 Task: Find connections with filter location Charleville-Mézières with filter topic #coronaviruswith filter profile language German with filter current company S&P Global Ratings with filter school University of Madras with filter industry Printing Services with filter service category Market Strategy with filter keywords title Speechwriter
Action: Mouse moved to (526, 63)
Screenshot: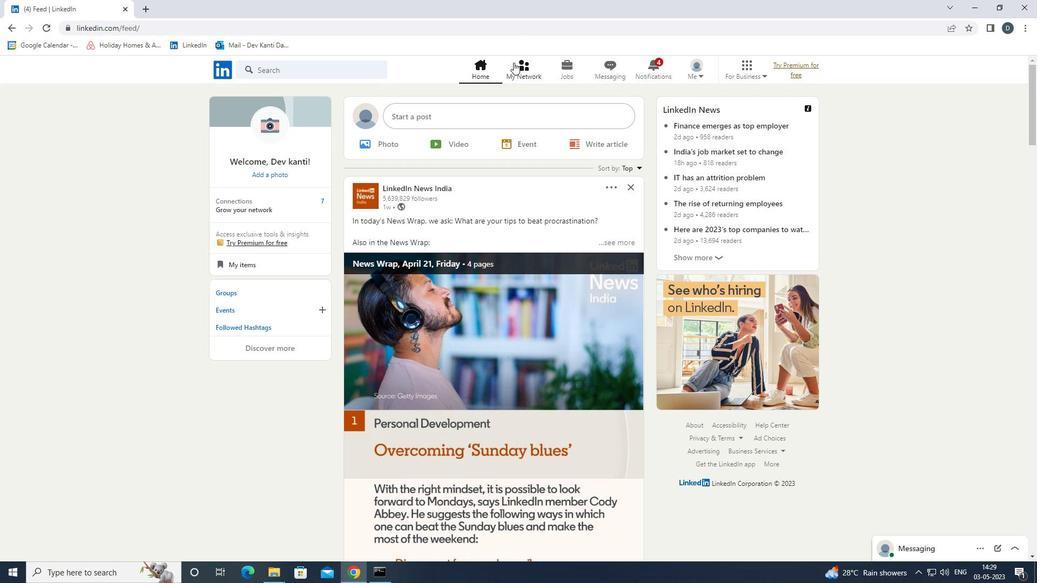 
Action: Mouse pressed left at (526, 63)
Screenshot: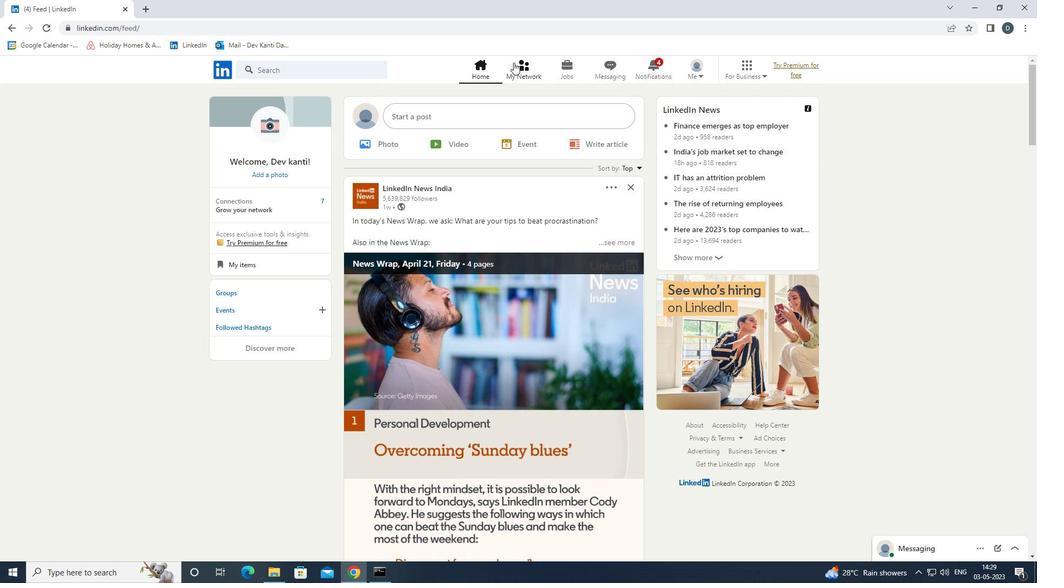 
Action: Mouse moved to (354, 129)
Screenshot: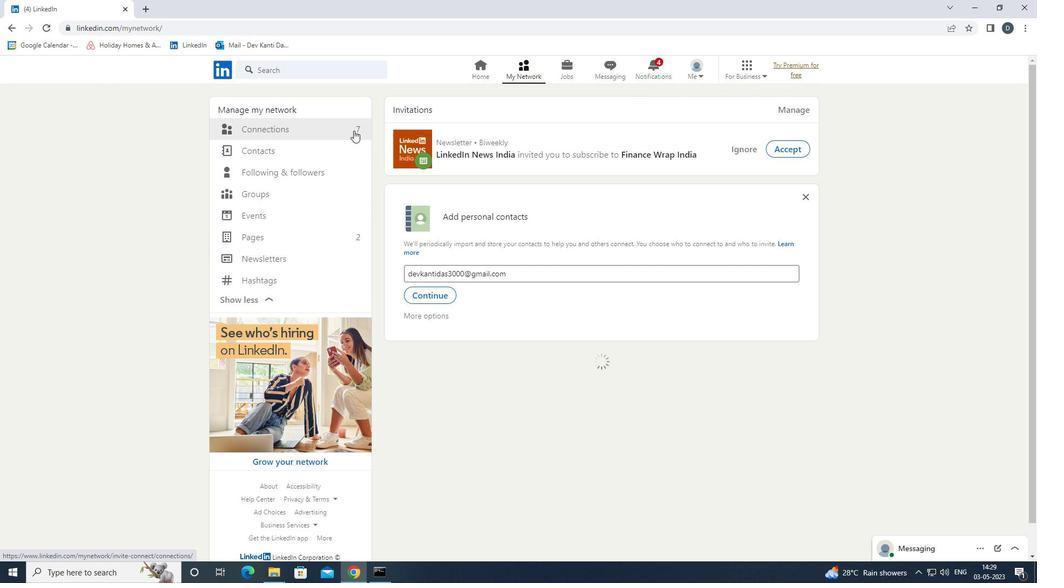 
Action: Mouse pressed left at (354, 129)
Screenshot: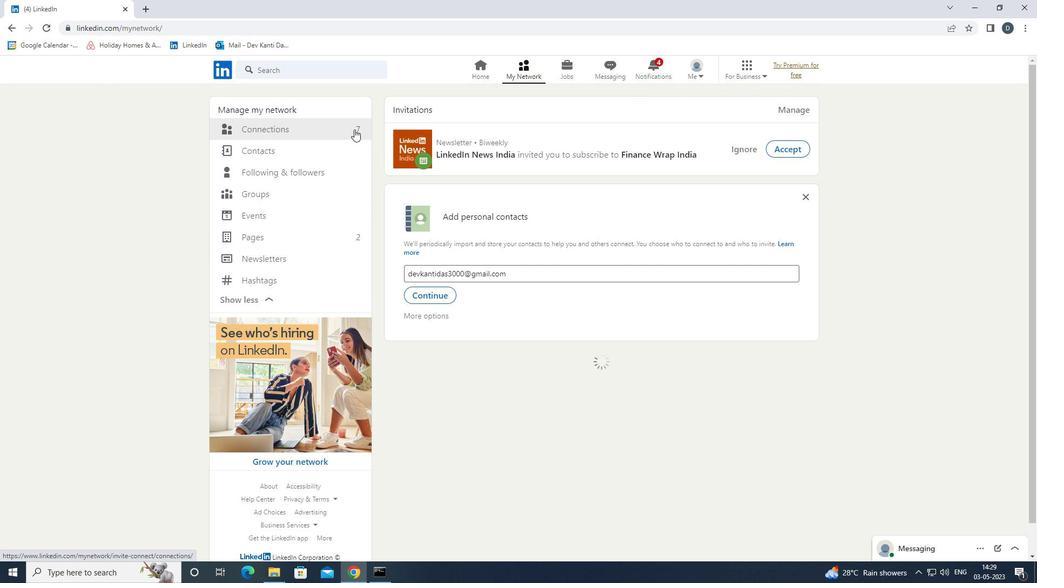 
Action: Mouse moved to (624, 125)
Screenshot: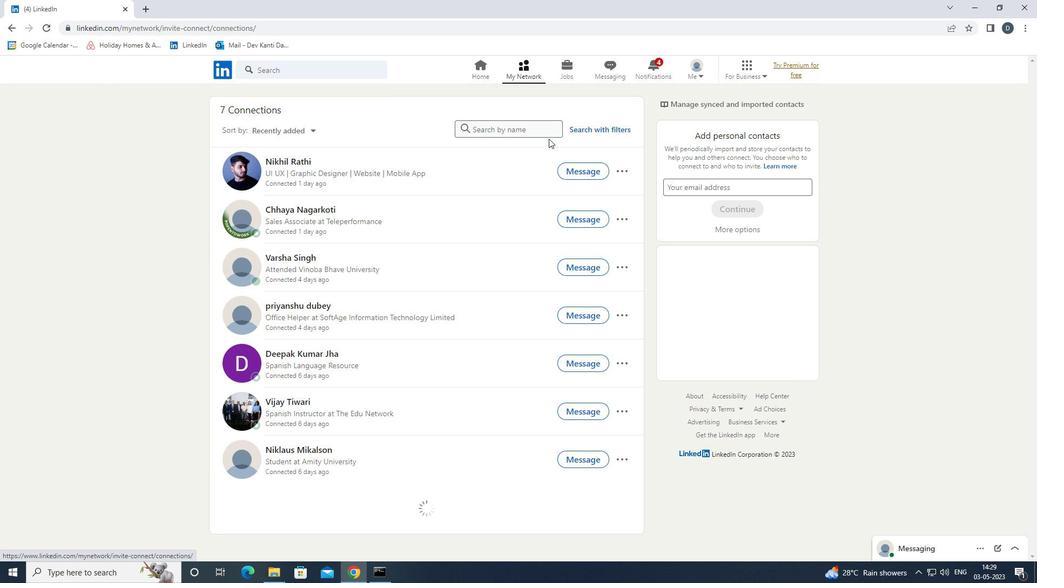 
Action: Mouse pressed left at (624, 125)
Screenshot: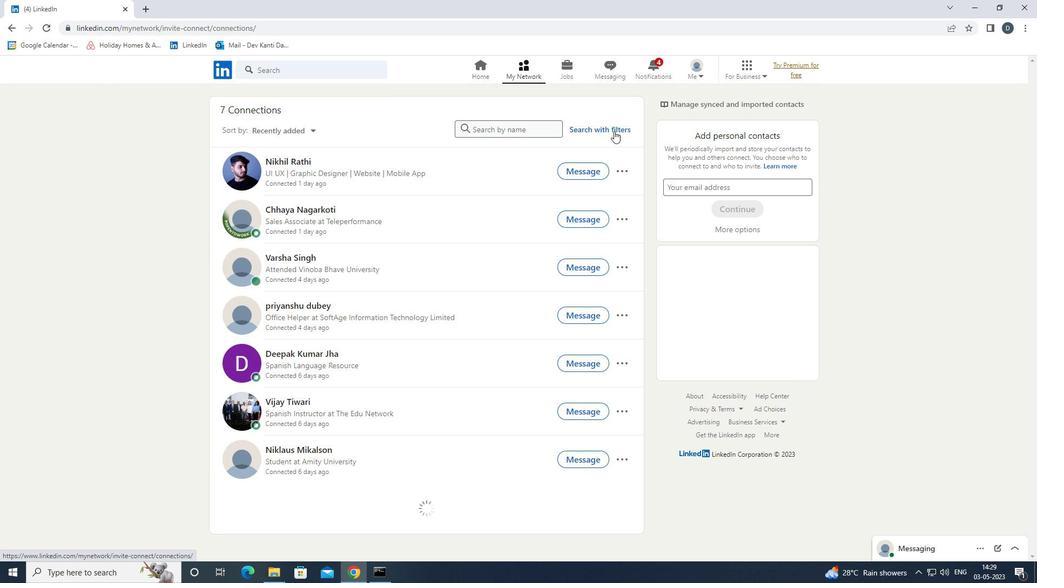 
Action: Mouse moved to (550, 97)
Screenshot: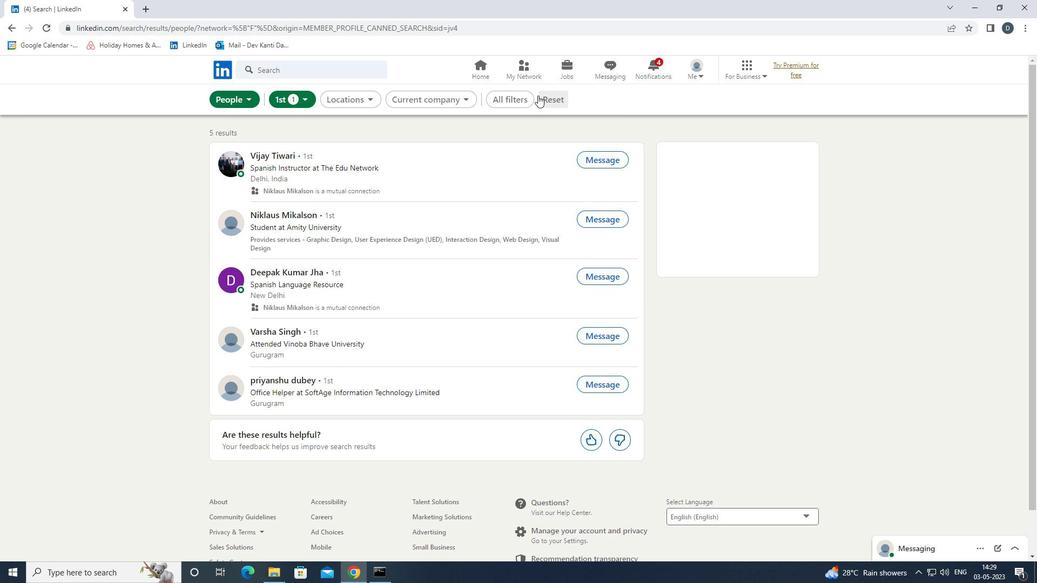 
Action: Mouse pressed left at (550, 97)
Screenshot: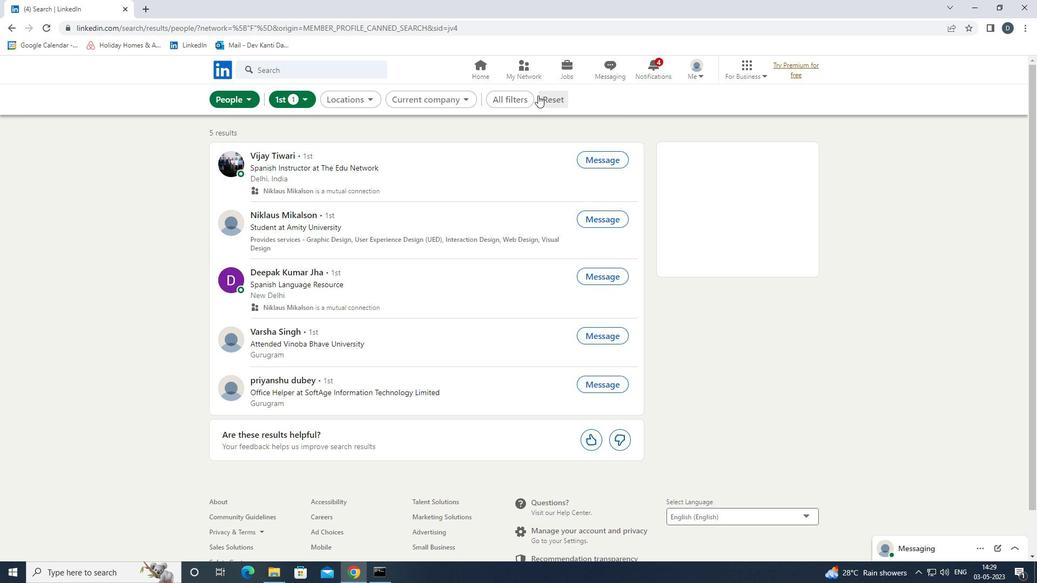 
Action: Mouse moved to (529, 101)
Screenshot: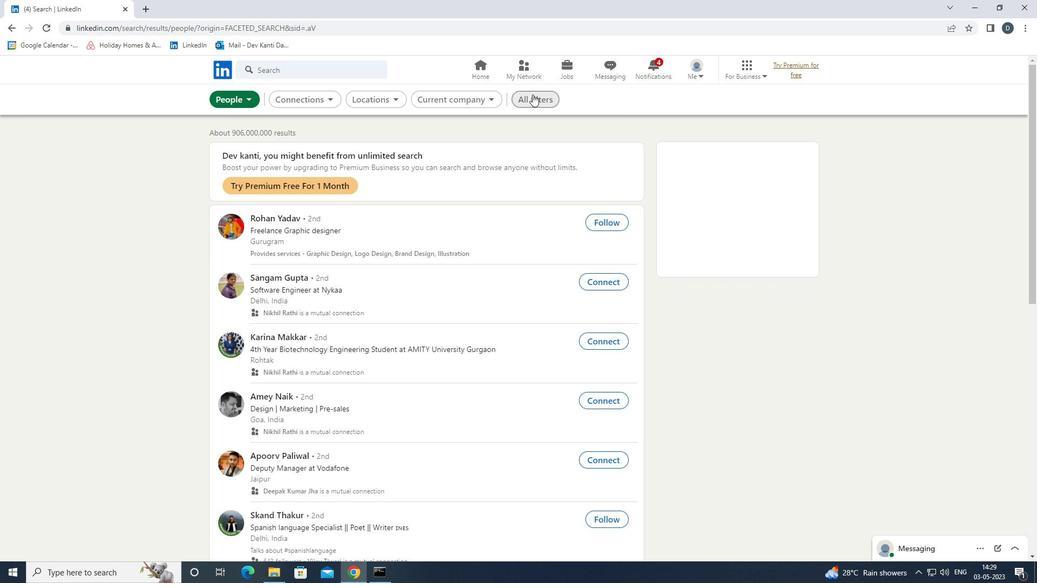 
Action: Mouse pressed left at (529, 101)
Screenshot: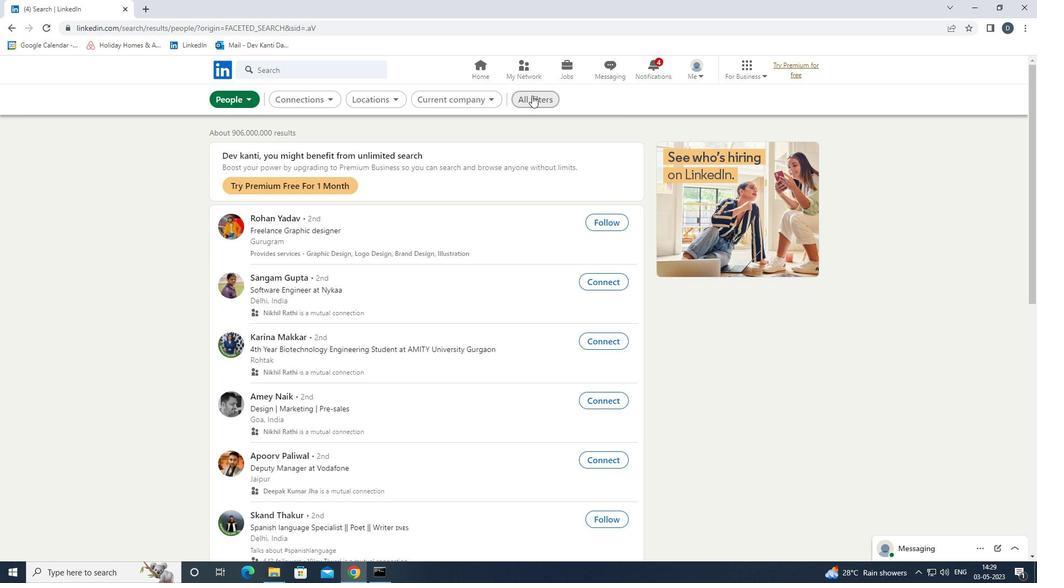 
Action: Mouse moved to (878, 327)
Screenshot: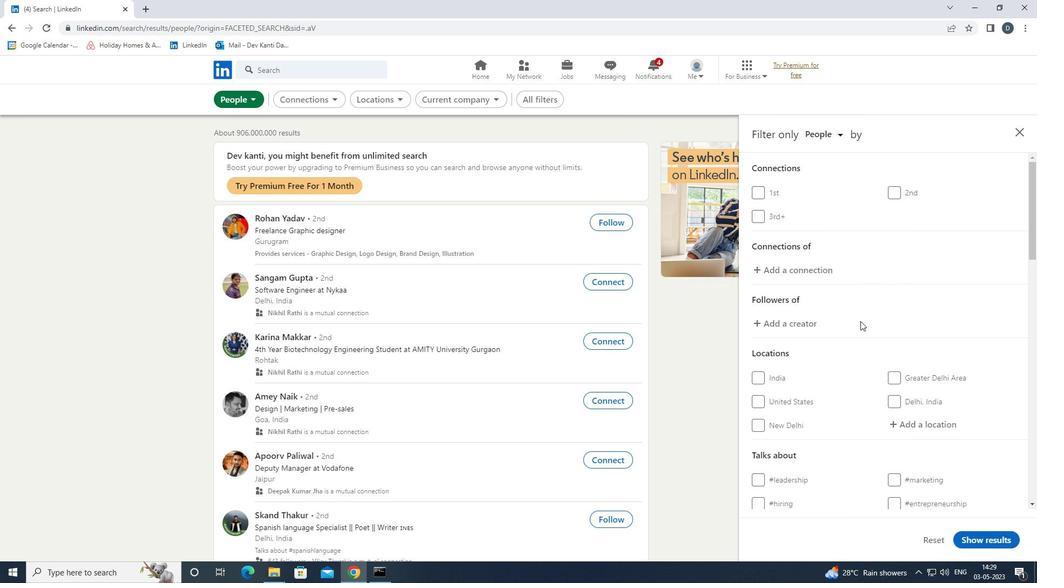 
Action: Mouse scrolled (878, 326) with delta (0, 0)
Screenshot: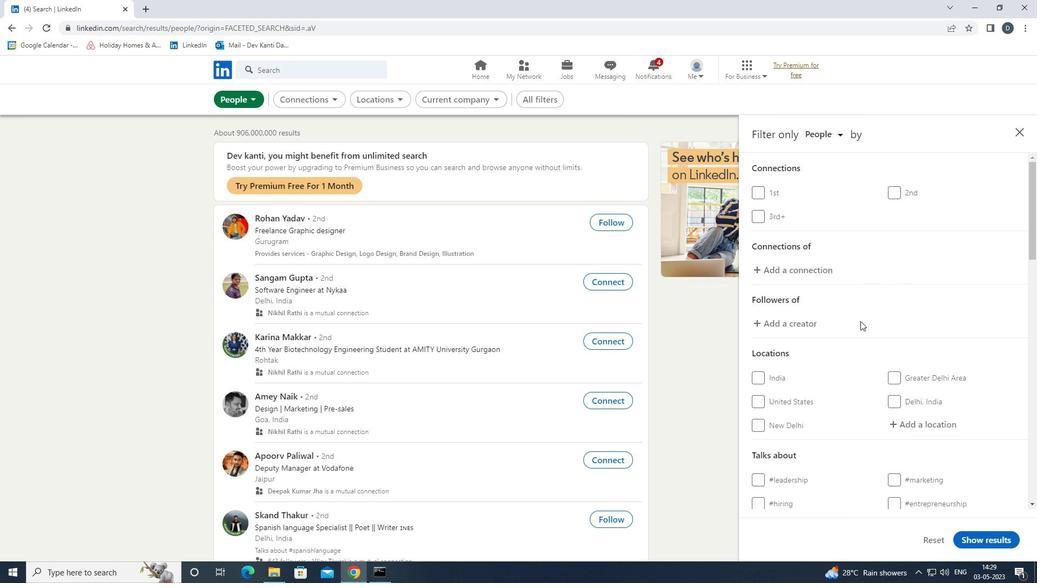 
Action: Mouse scrolled (878, 326) with delta (0, 0)
Screenshot: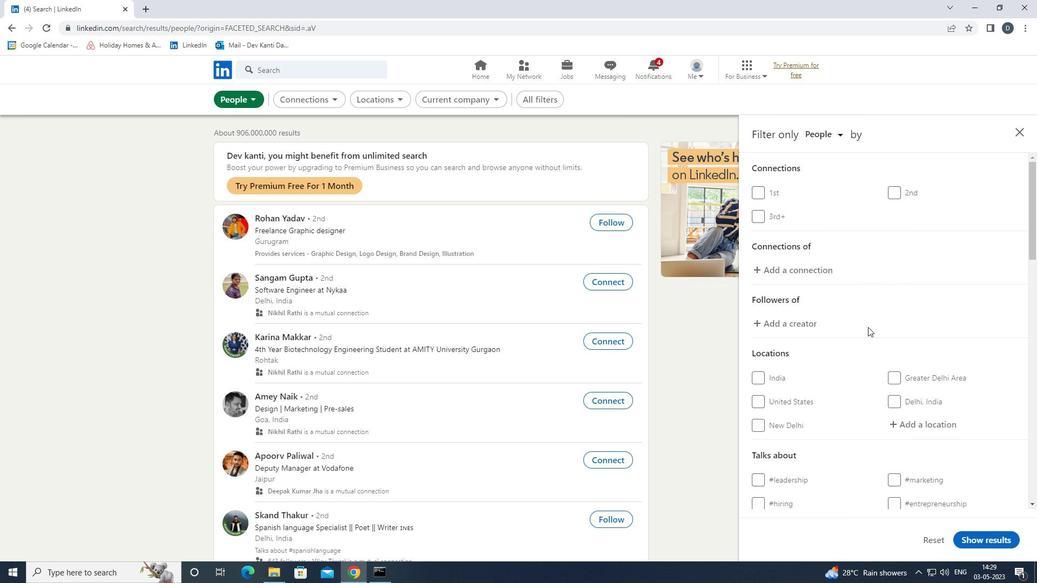 
Action: Mouse moved to (916, 321)
Screenshot: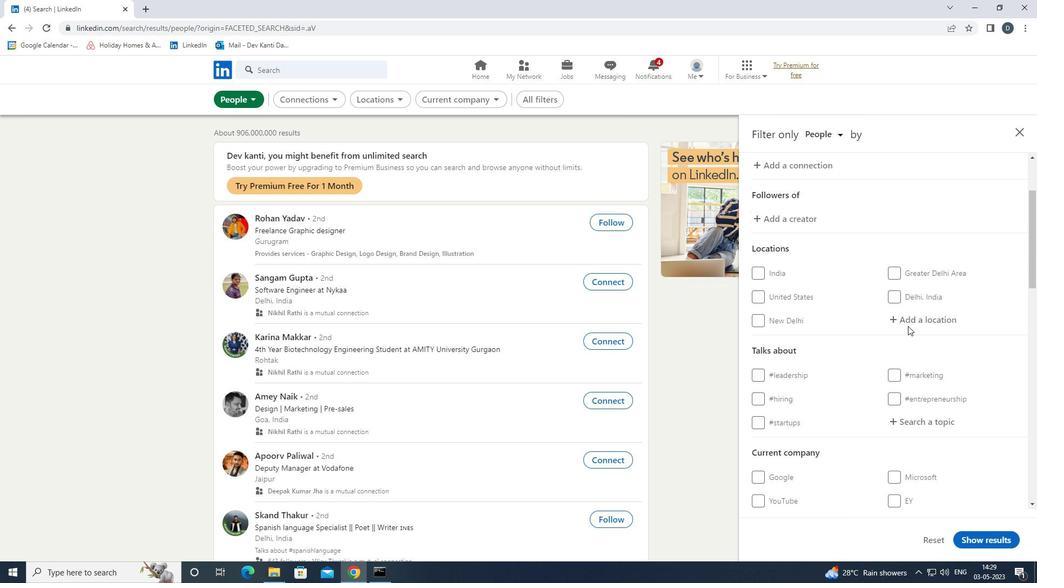 
Action: Mouse pressed left at (916, 321)
Screenshot: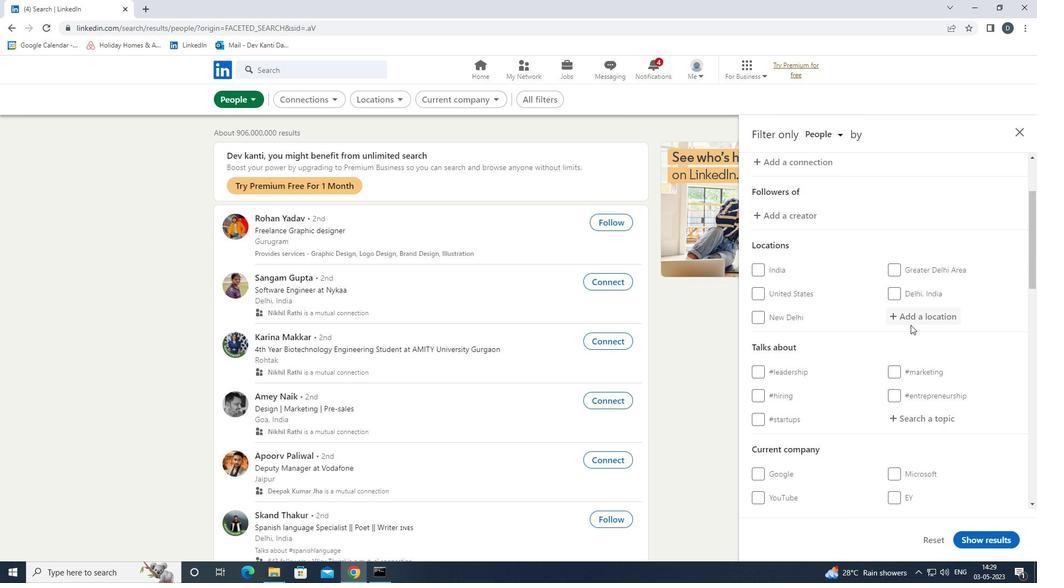 
Action: Key pressed <Key.shift>CHARV<Key.backspace>LEVILLE<Key.down><Key.enter>
Screenshot: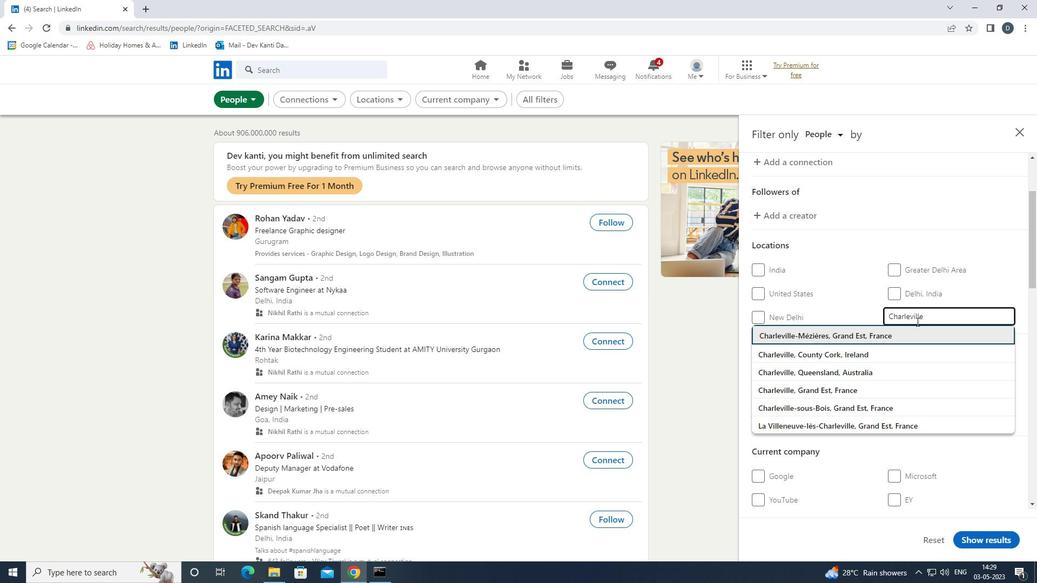 
Action: Mouse moved to (942, 313)
Screenshot: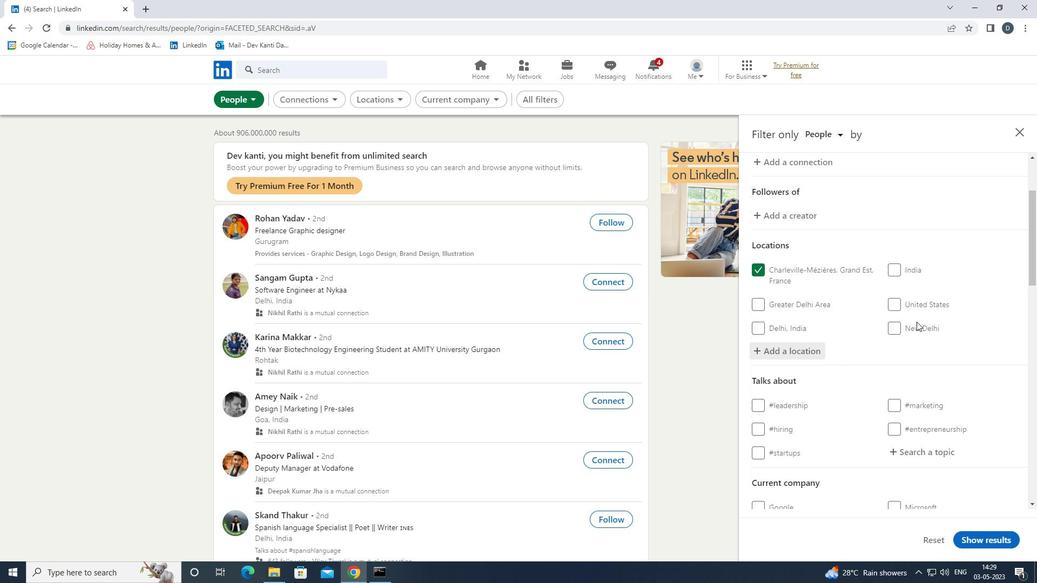 
Action: Mouse scrolled (942, 313) with delta (0, 0)
Screenshot: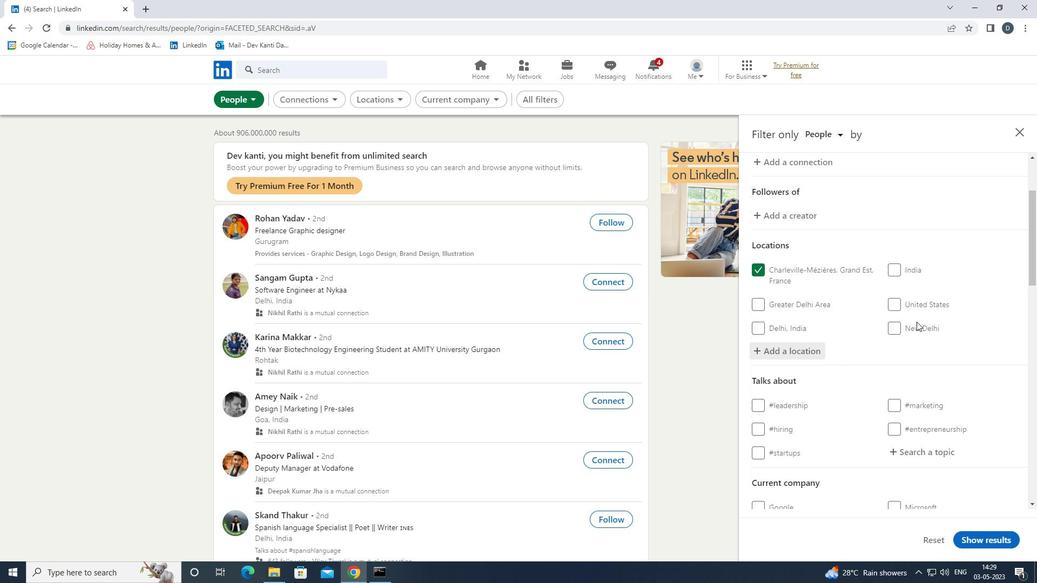 
Action: Mouse moved to (942, 315)
Screenshot: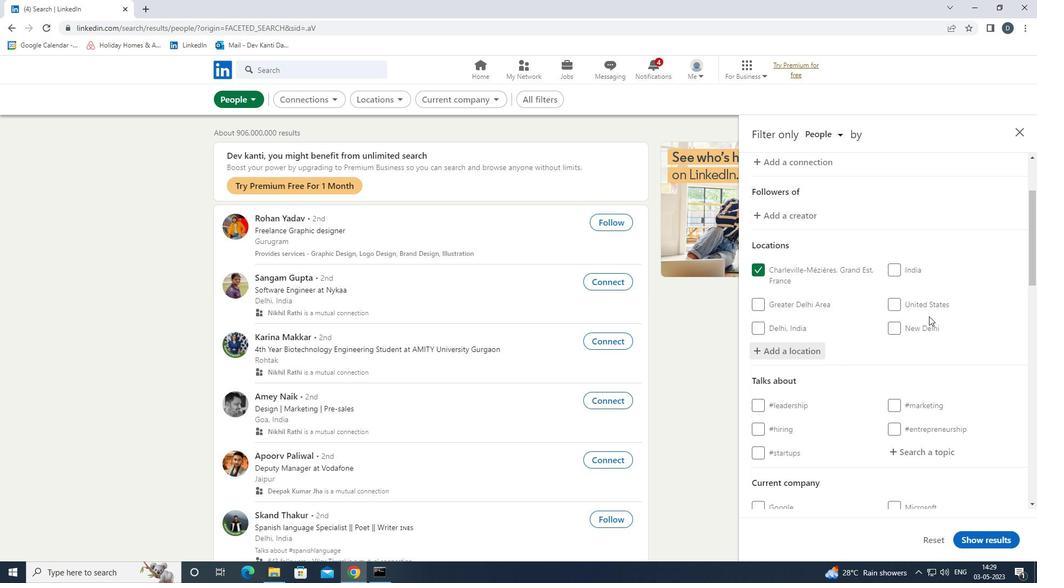 
Action: Mouse scrolled (942, 315) with delta (0, 0)
Screenshot: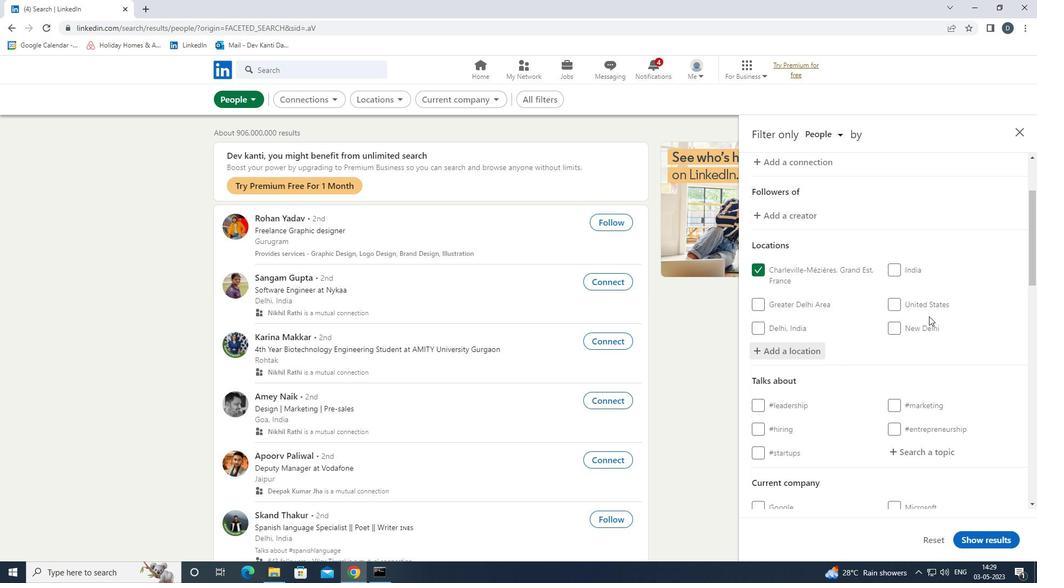 
Action: Mouse moved to (942, 318)
Screenshot: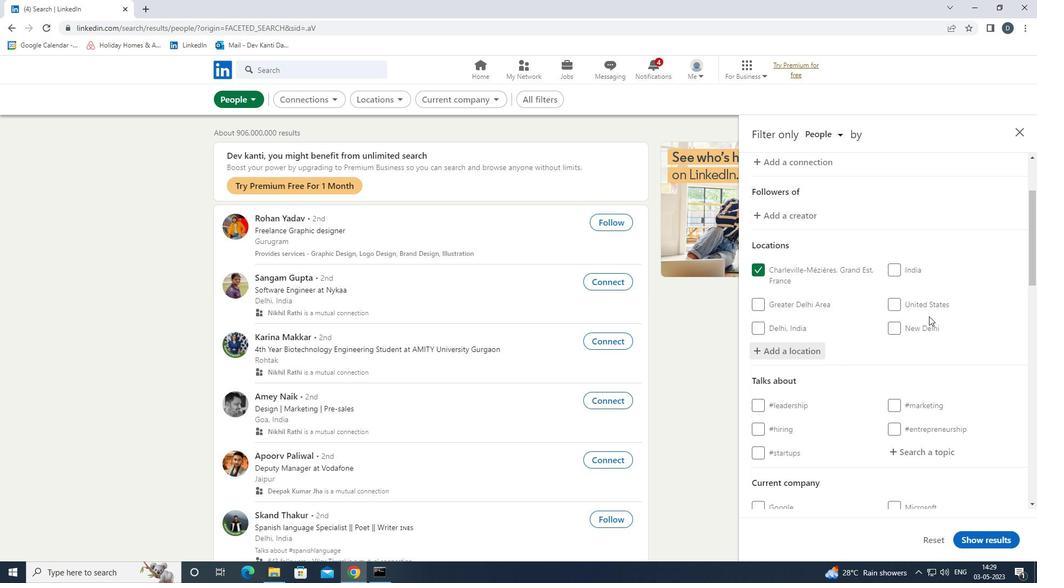 
Action: Mouse scrolled (942, 317) with delta (0, 0)
Screenshot: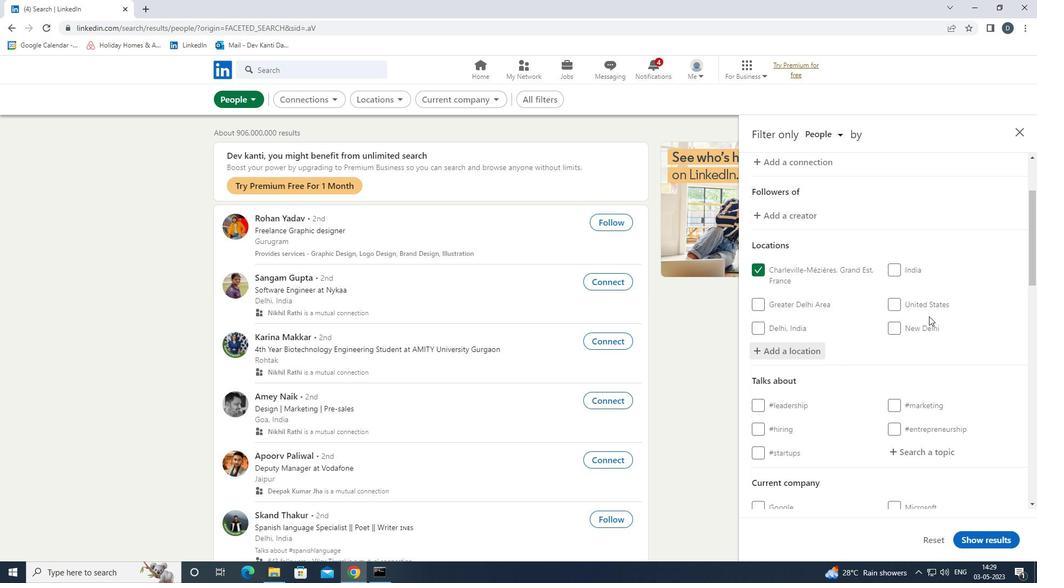 
Action: Mouse moved to (927, 293)
Screenshot: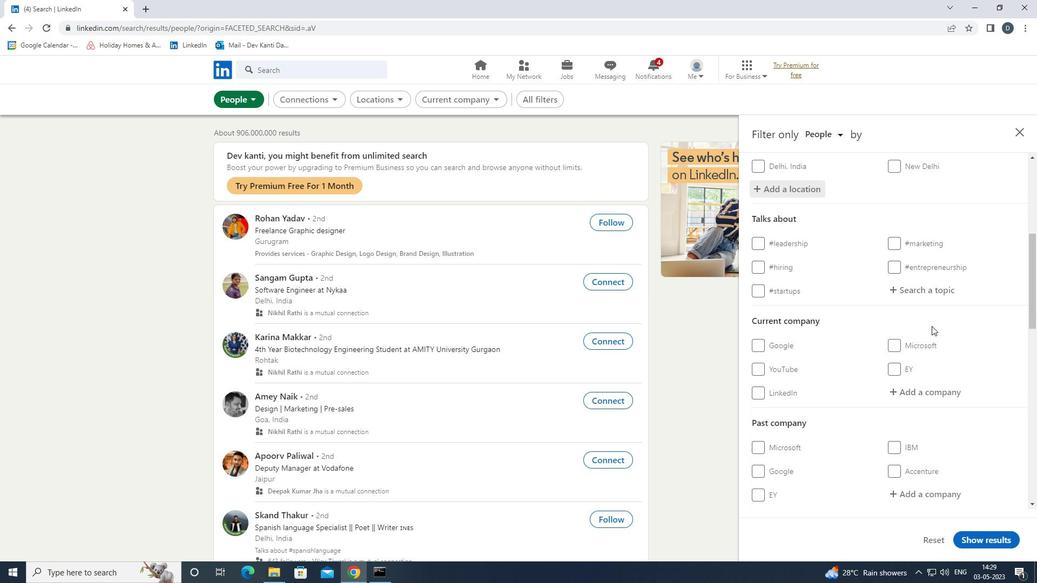 
Action: Mouse pressed left at (927, 293)
Screenshot: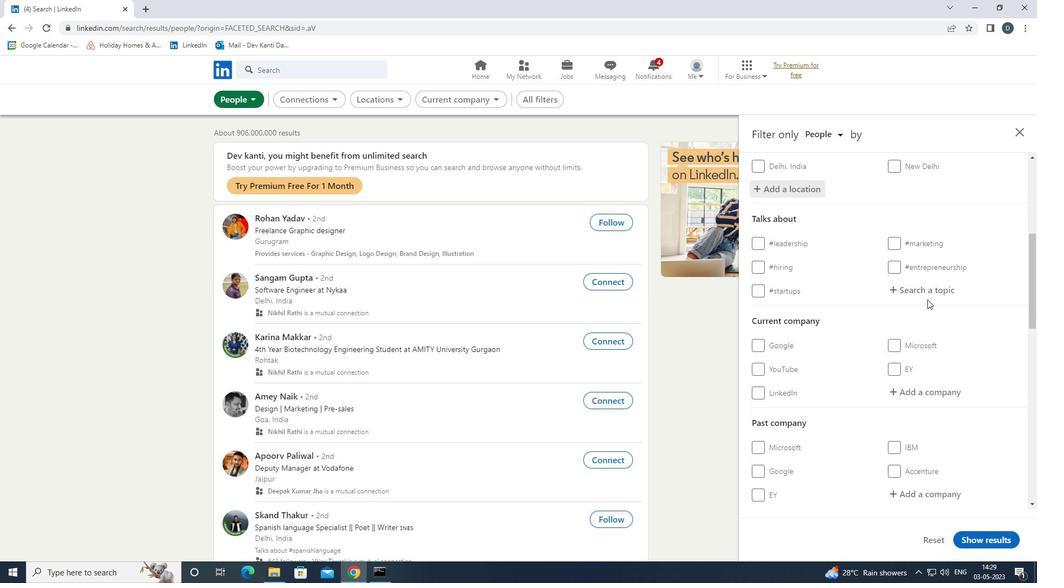 
Action: Key pressed CORONO<Key.backspace>AVIRUS<Key.left><Key.left><Key.left><Key.left><Key.left><Key.left><Key.left><Key.left><Key.left><Key.left><Key.left><Key.left><Key.shift>#<Key.enter>
Screenshot: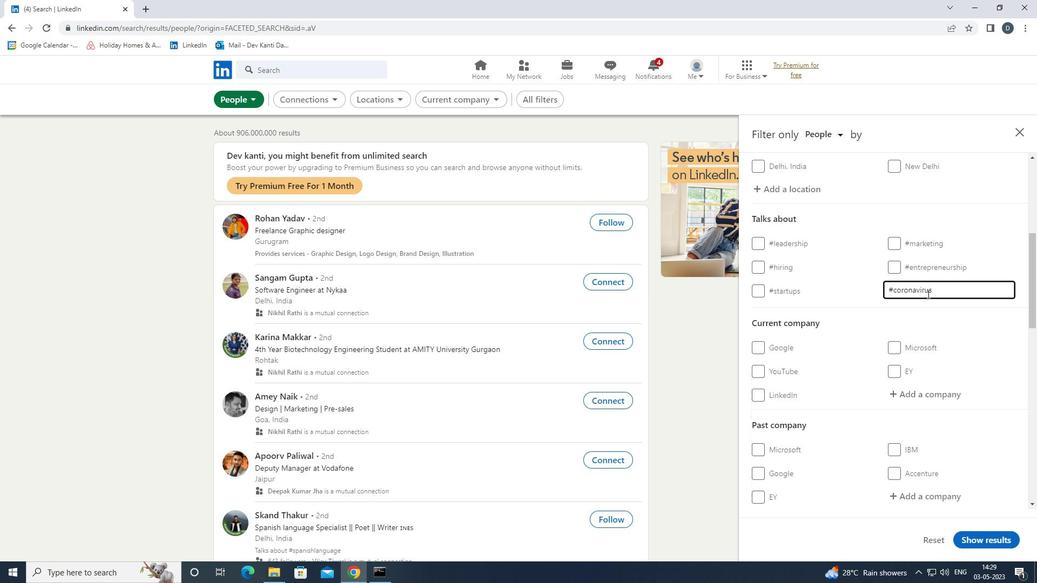 
Action: Mouse scrolled (927, 293) with delta (0, 0)
Screenshot: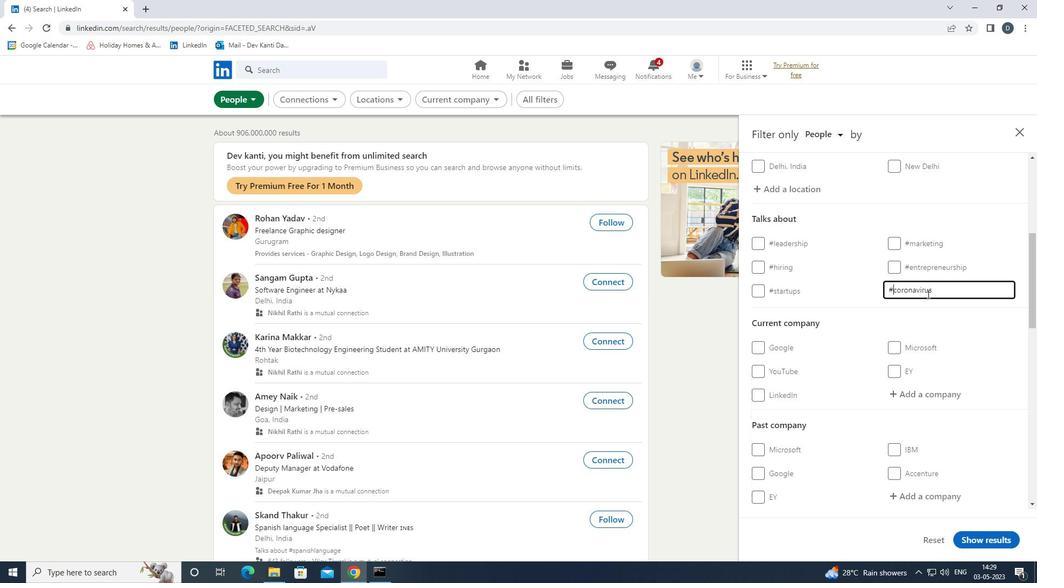 
Action: Mouse moved to (928, 294)
Screenshot: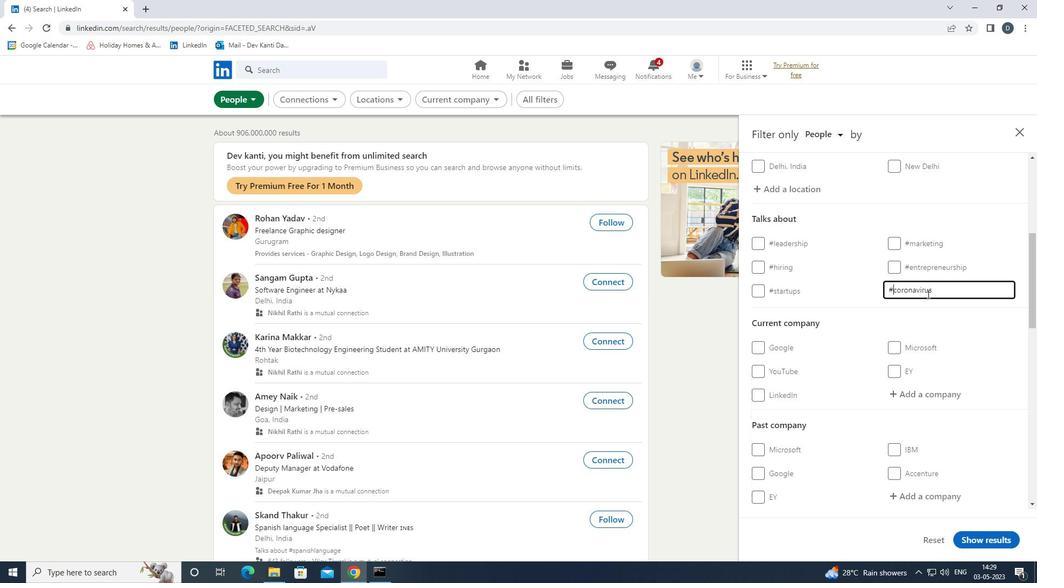 
Action: Mouse scrolled (928, 293) with delta (0, 0)
Screenshot: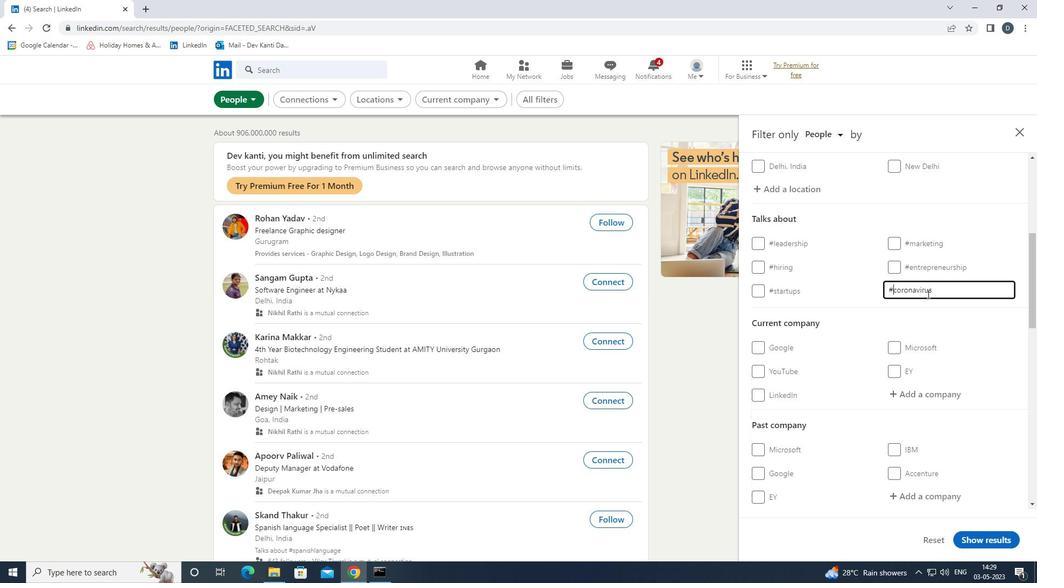 
Action: Mouse moved to (929, 294)
Screenshot: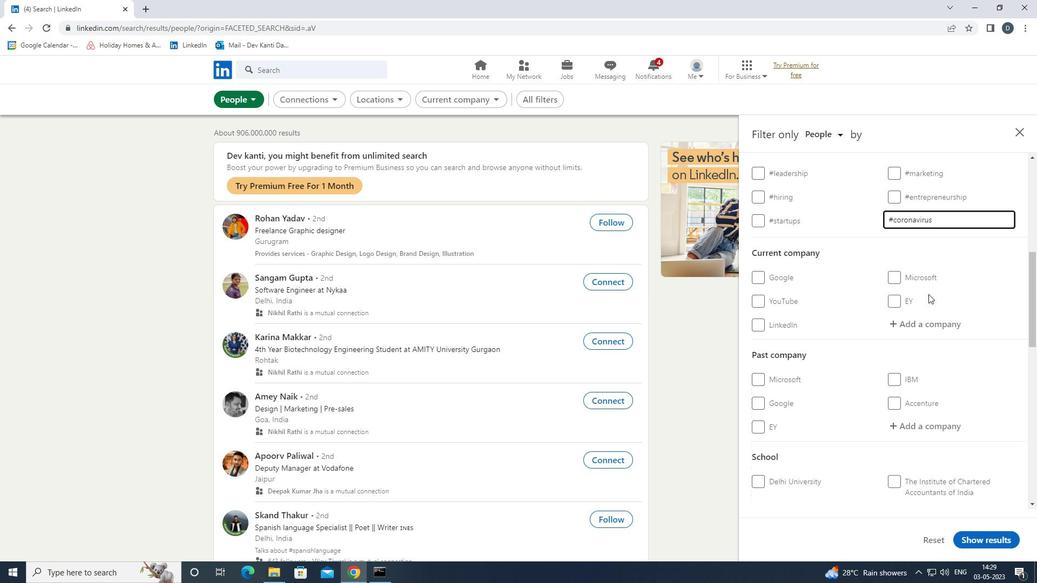 
Action: Mouse scrolled (929, 293) with delta (0, 0)
Screenshot: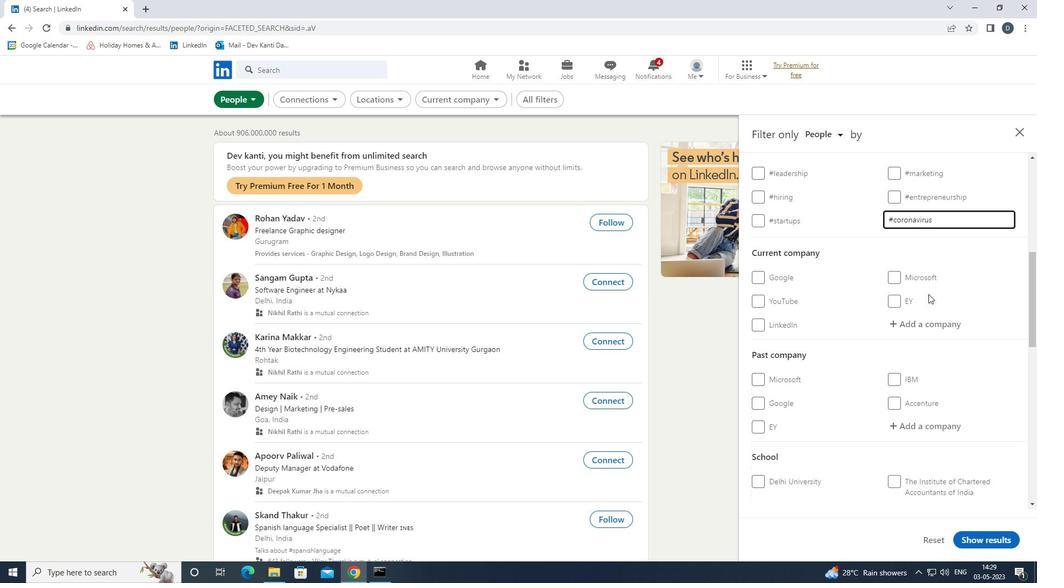 
Action: Mouse scrolled (929, 293) with delta (0, 0)
Screenshot: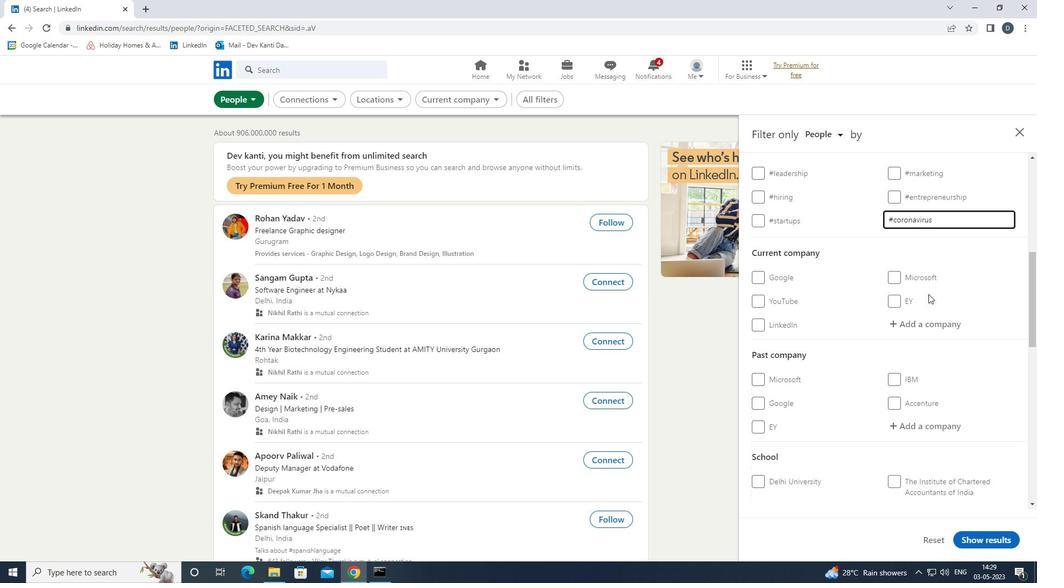 
Action: Mouse moved to (930, 294)
Screenshot: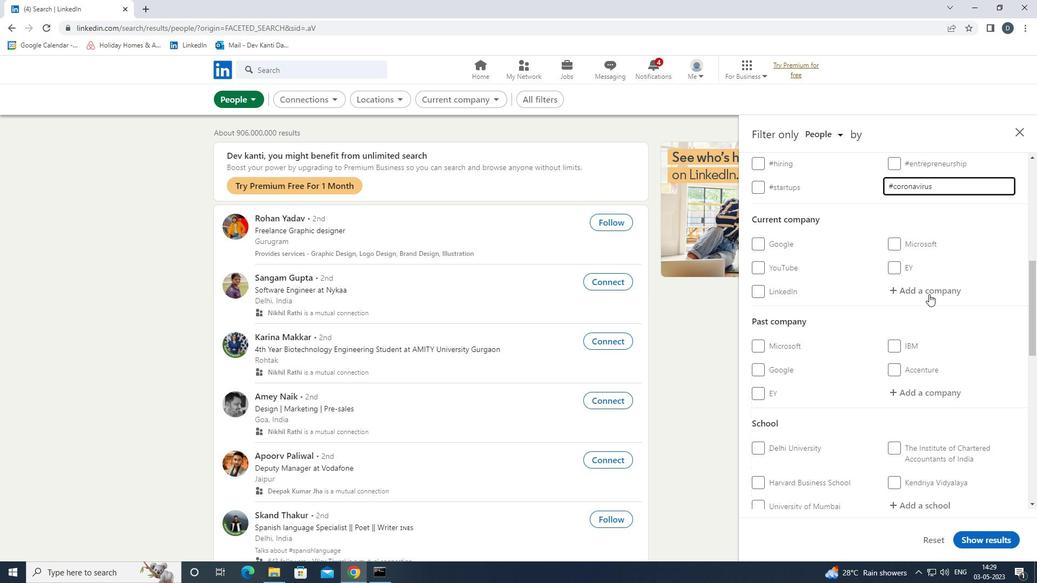 
Action: Mouse scrolled (930, 293) with delta (0, 0)
Screenshot: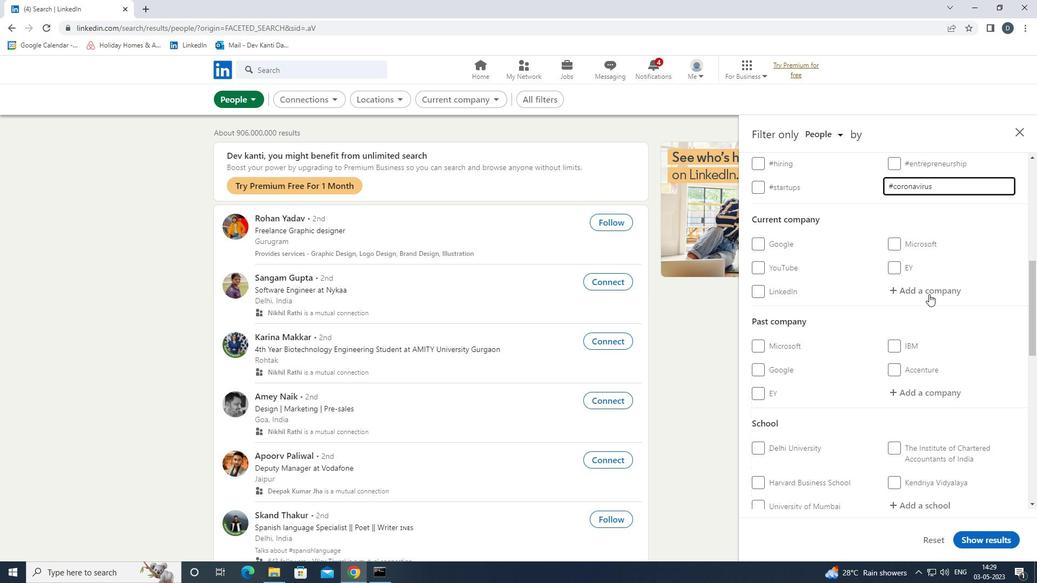 
Action: Mouse moved to (932, 290)
Screenshot: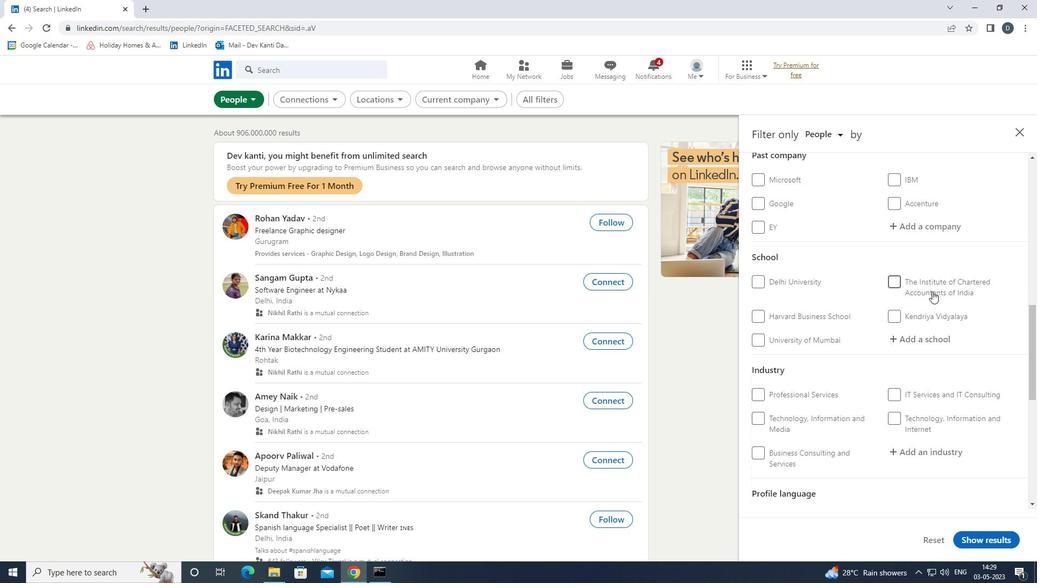 
Action: Mouse scrolled (932, 289) with delta (0, 0)
Screenshot: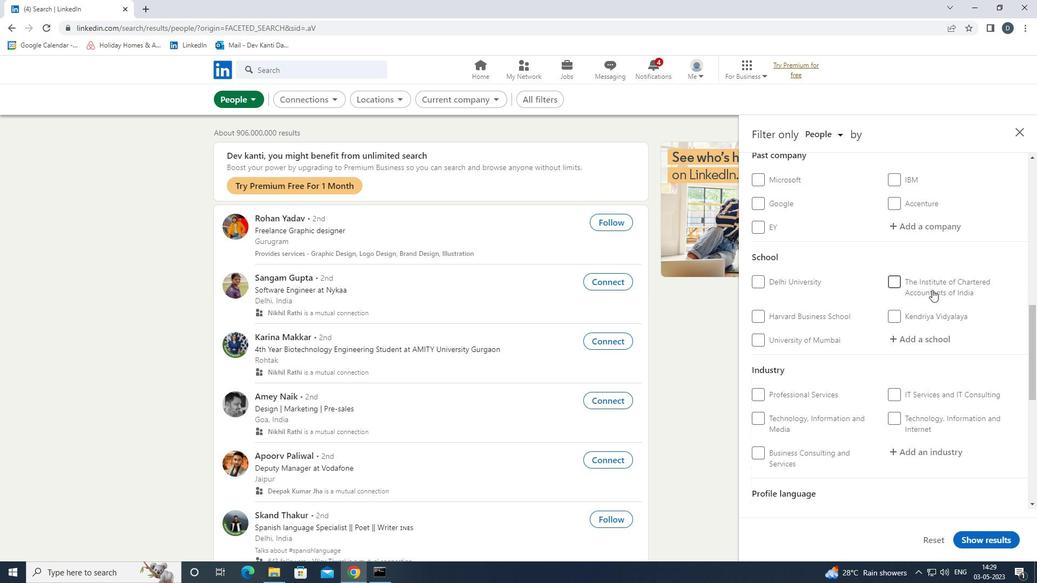 
Action: Mouse scrolled (932, 289) with delta (0, 0)
Screenshot: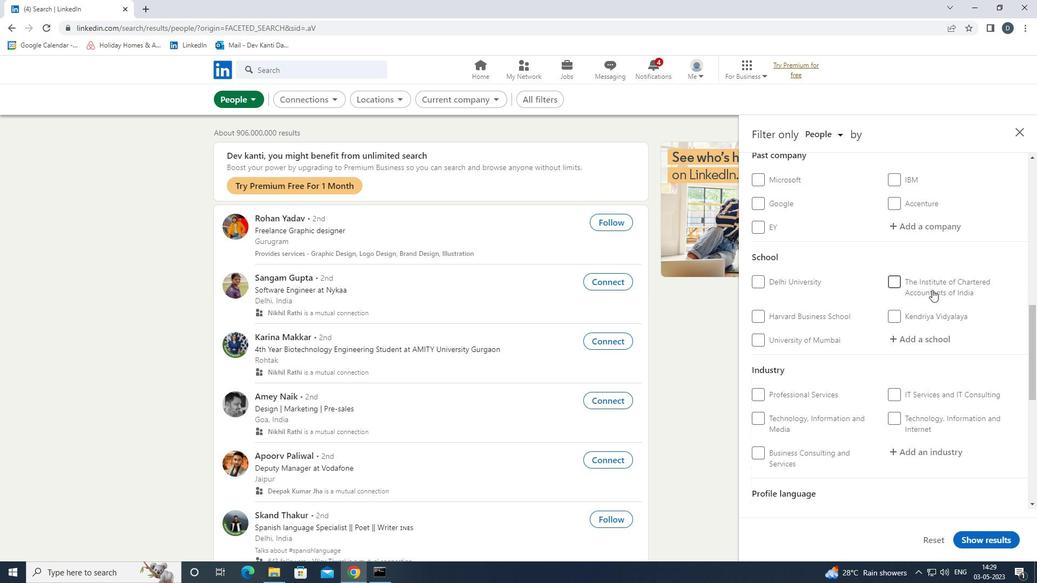 
Action: Mouse scrolled (932, 289) with delta (0, 0)
Screenshot: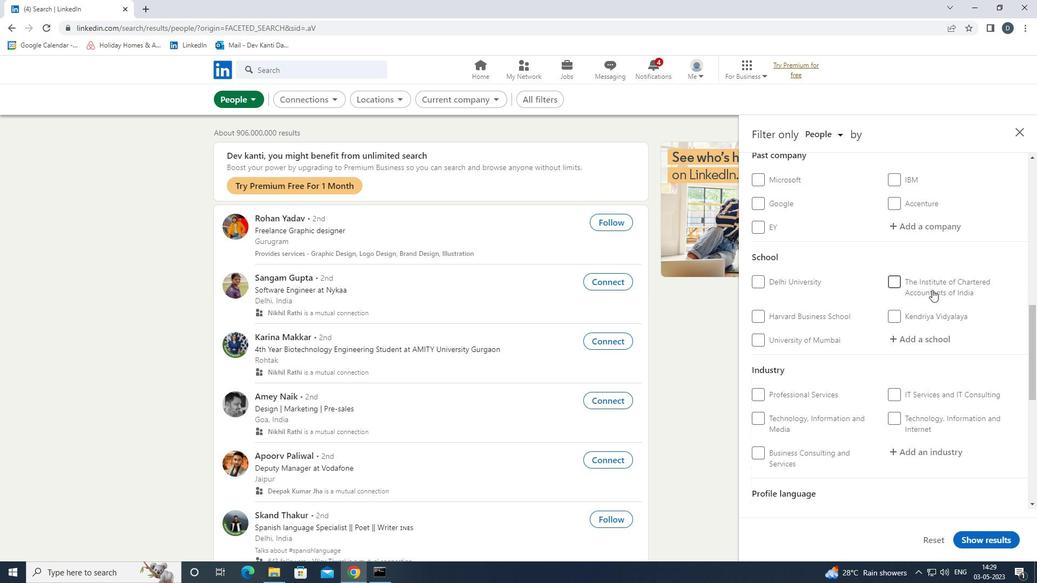 
Action: Mouse scrolled (932, 289) with delta (0, 0)
Screenshot: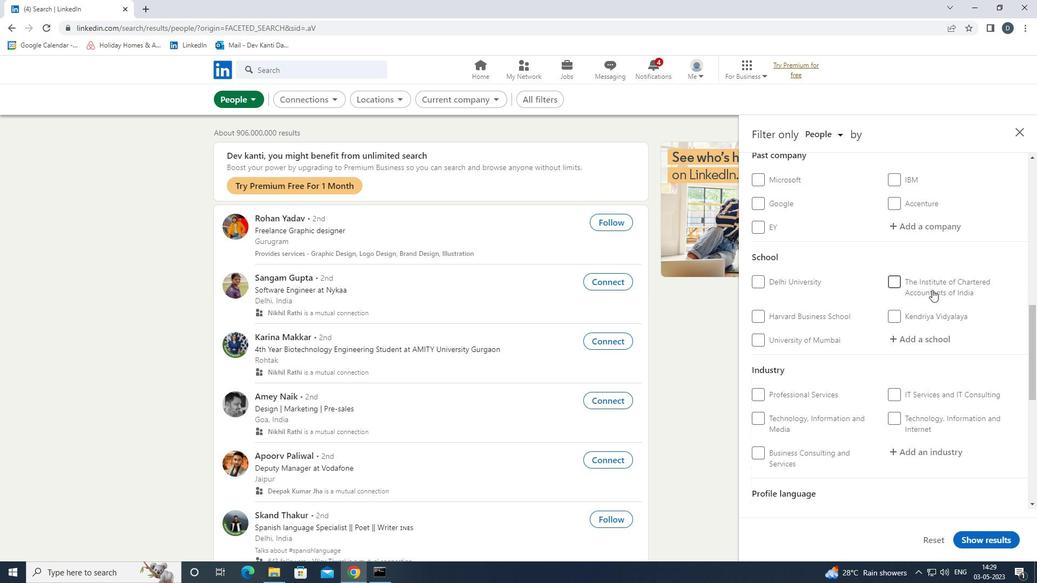 
Action: Mouse scrolled (932, 289) with delta (0, 0)
Screenshot: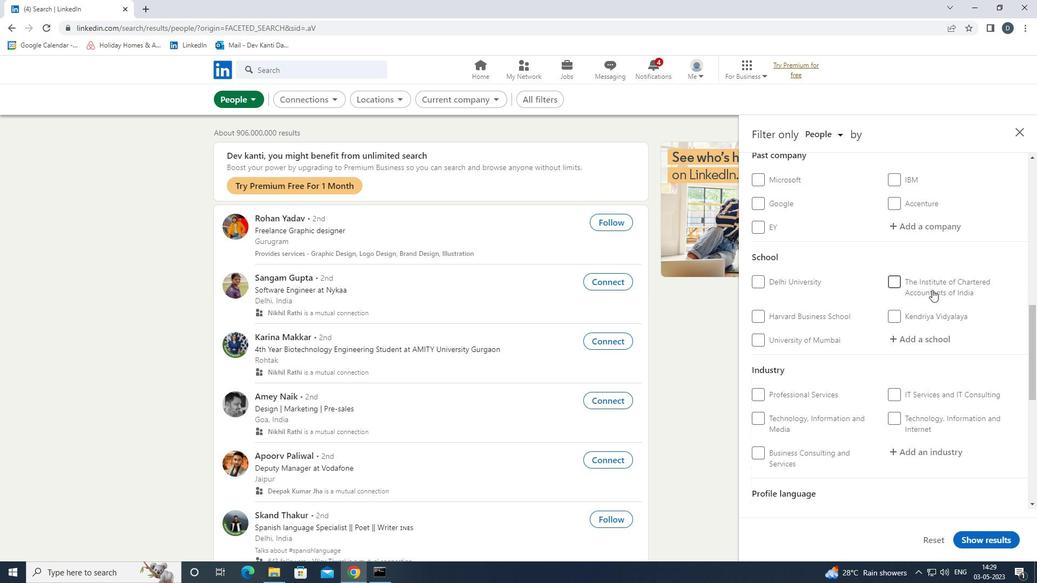 
Action: Mouse scrolled (932, 290) with delta (0, 0)
Screenshot: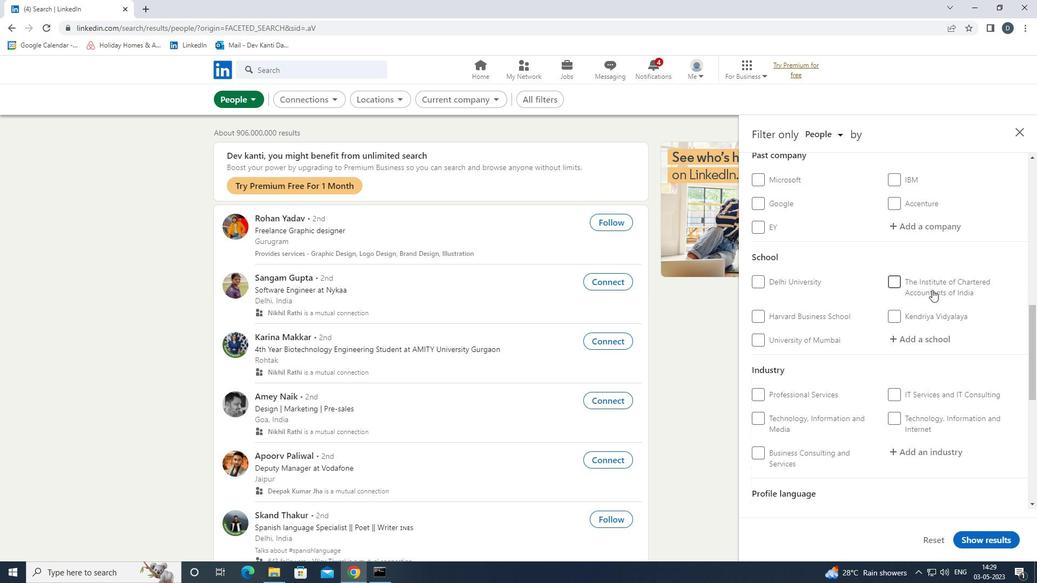 
Action: Mouse moved to (819, 400)
Screenshot: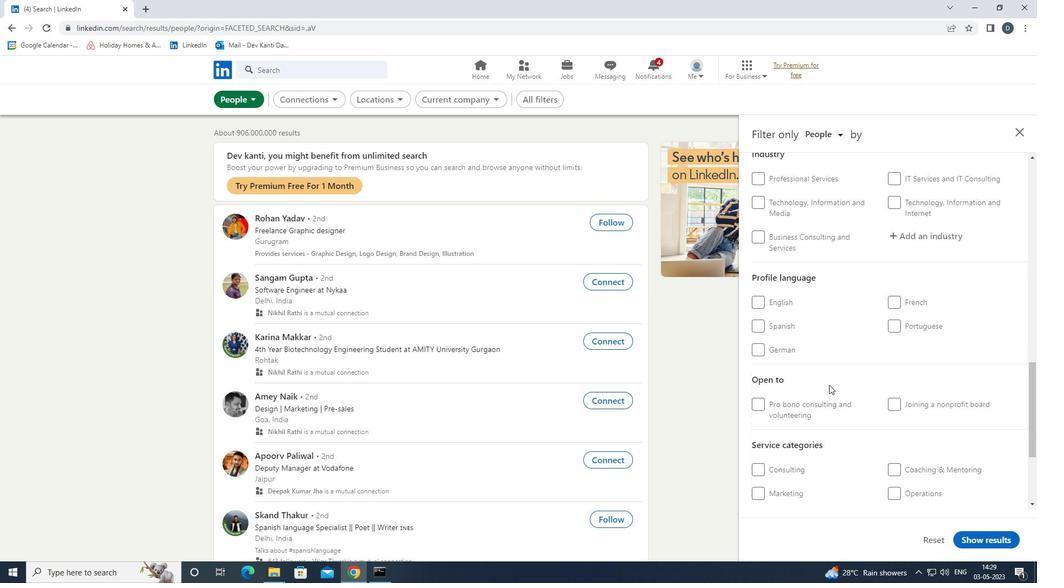 
Action: Mouse scrolled (819, 399) with delta (0, 0)
Screenshot: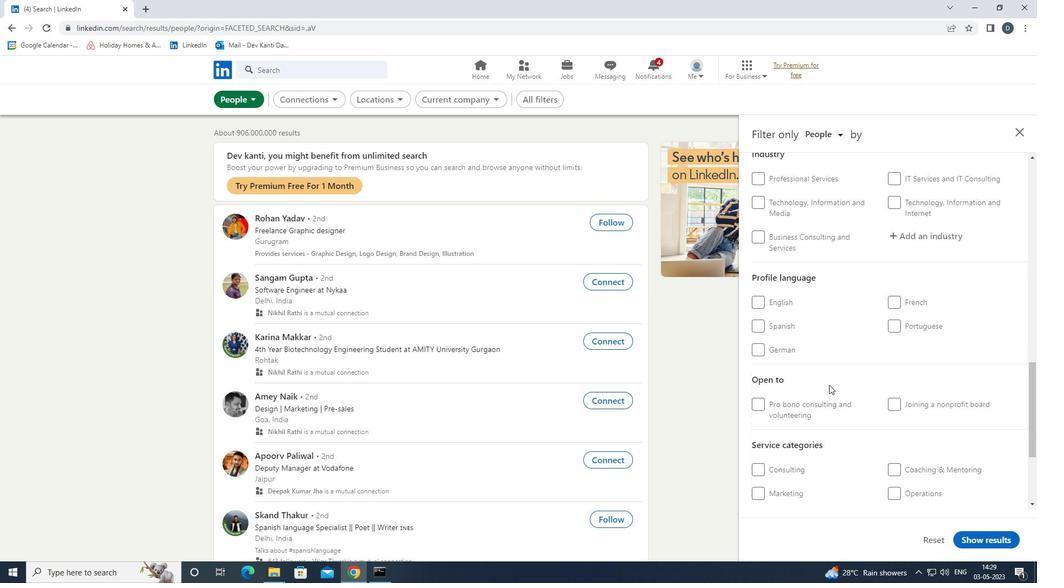 
Action: Mouse scrolled (819, 399) with delta (0, 0)
Screenshot: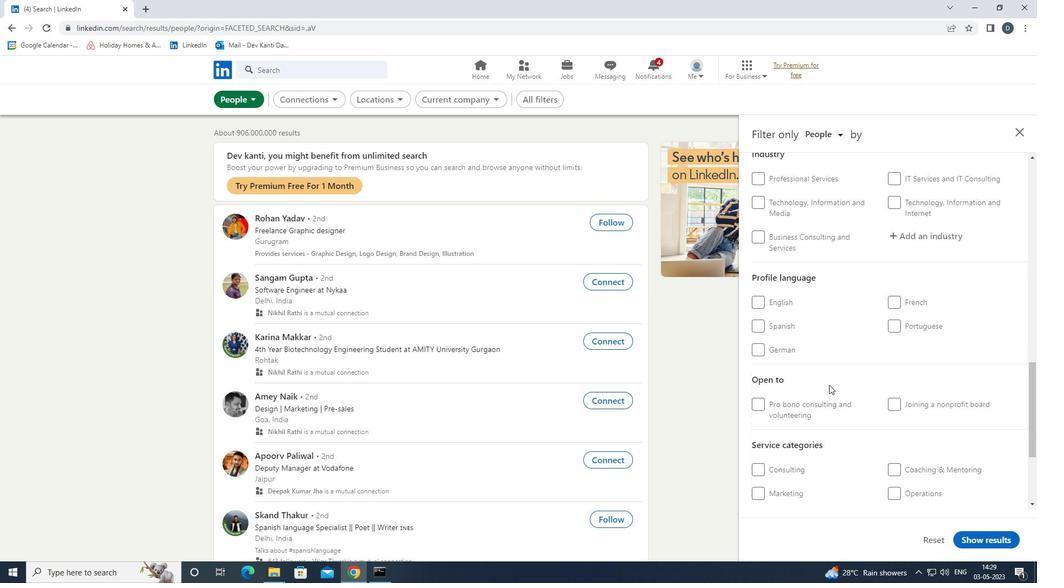 
Action: Mouse moved to (780, 240)
Screenshot: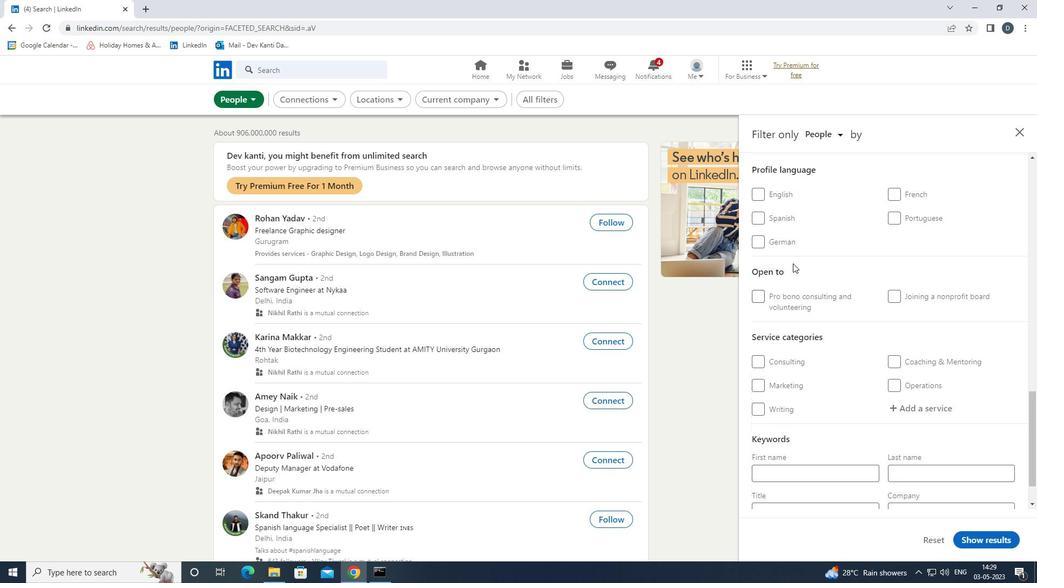 
Action: Mouse pressed left at (780, 240)
Screenshot: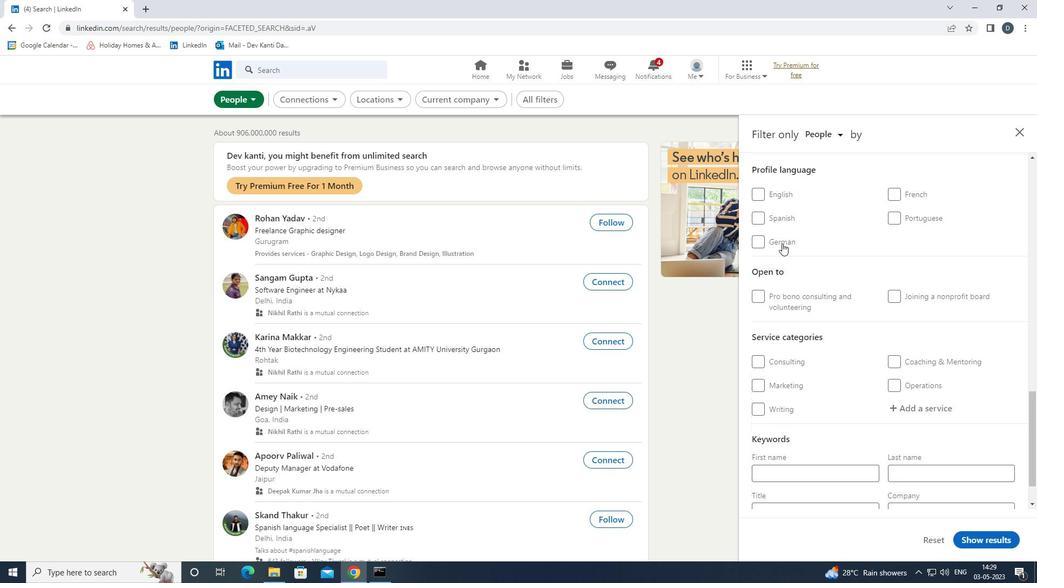 
Action: Mouse moved to (794, 249)
Screenshot: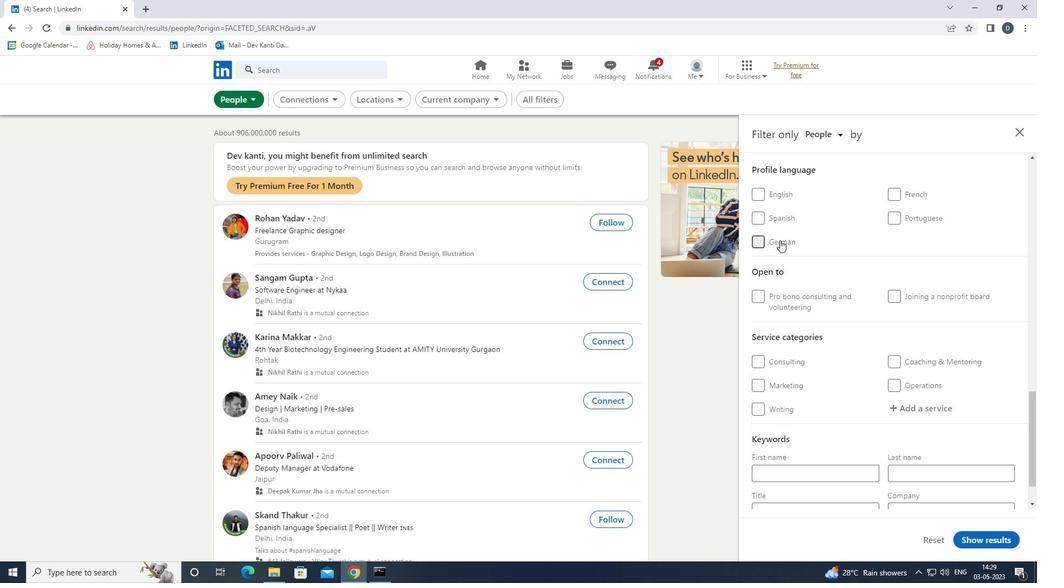 
Action: Mouse scrolled (794, 250) with delta (0, 0)
Screenshot: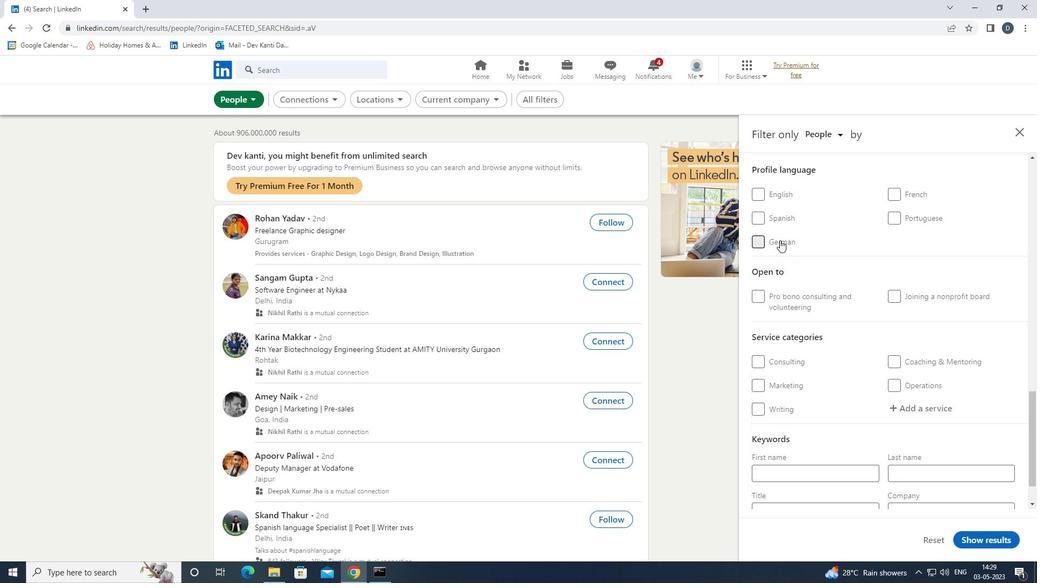 
Action: Mouse scrolled (794, 250) with delta (0, 0)
Screenshot: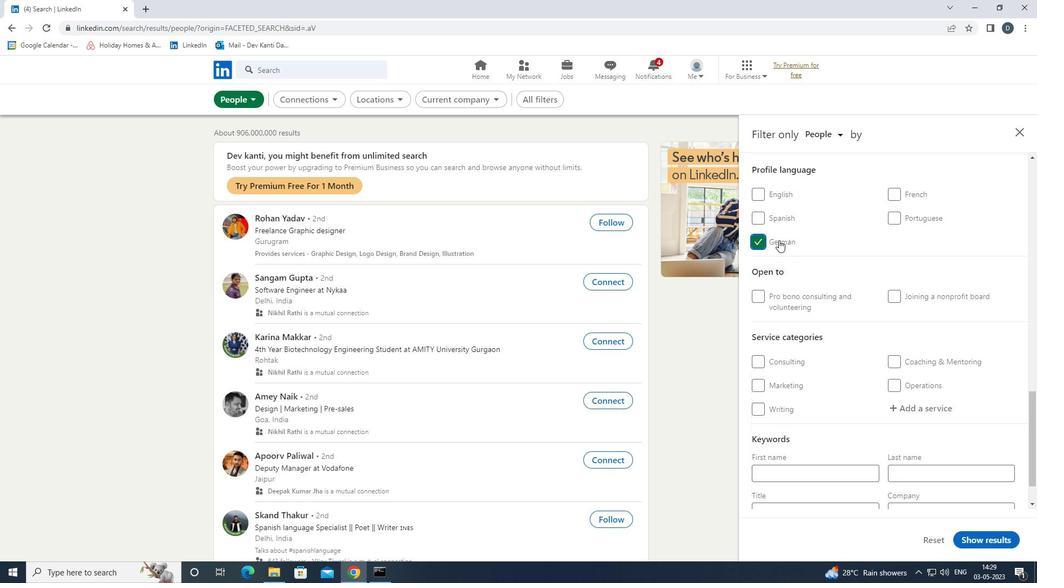 
Action: Mouse scrolled (794, 250) with delta (0, 0)
Screenshot: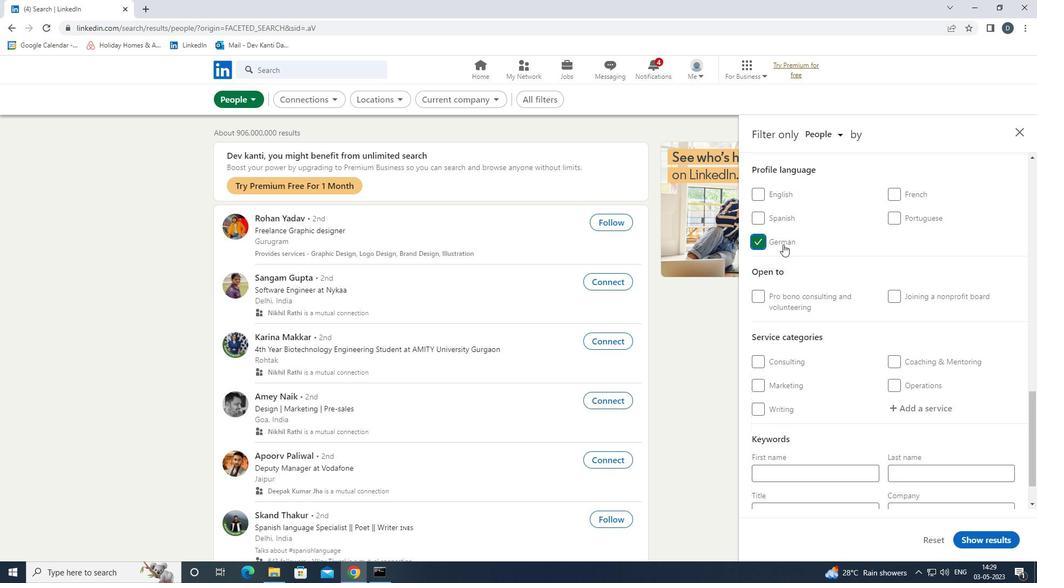 
Action: Mouse scrolled (794, 250) with delta (0, 0)
Screenshot: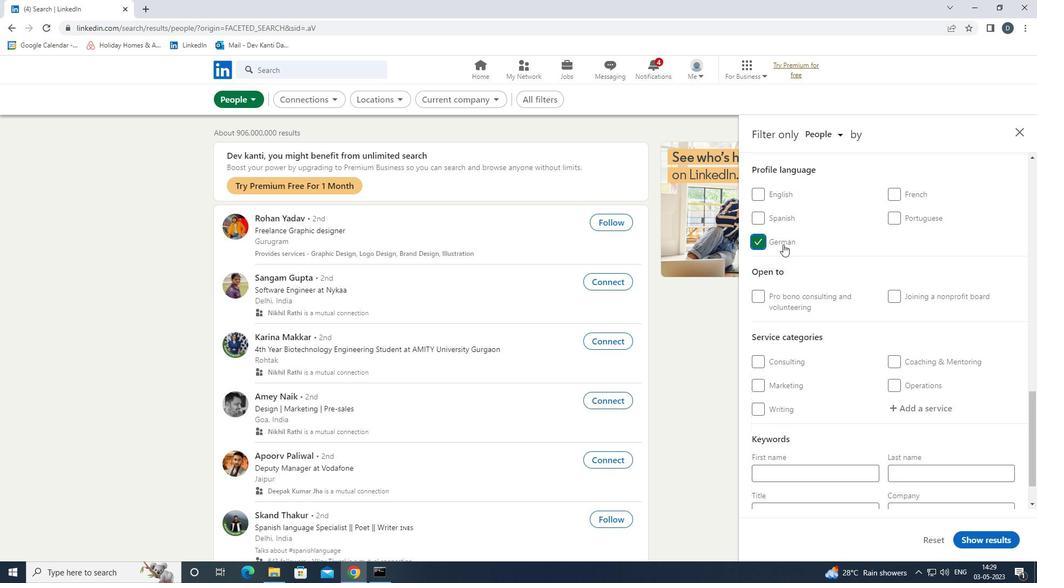 
Action: Mouse scrolled (794, 250) with delta (0, 0)
Screenshot: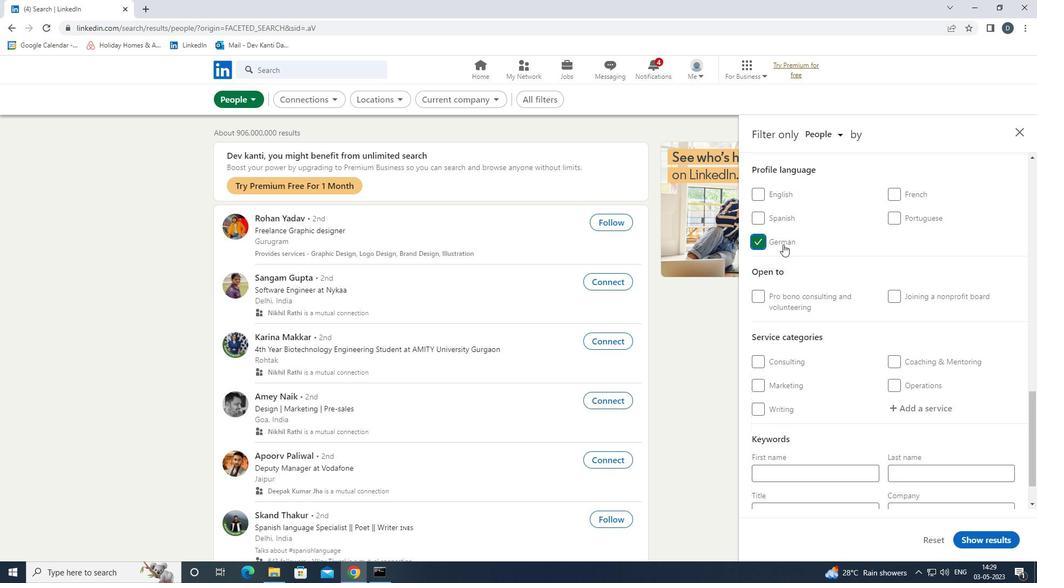 
Action: Mouse scrolled (794, 250) with delta (0, 0)
Screenshot: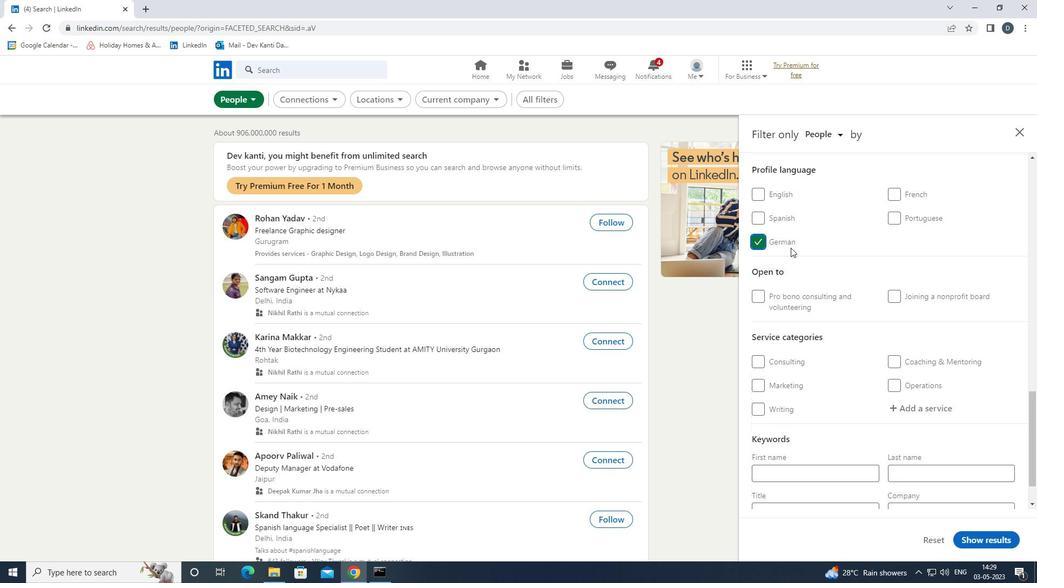 
Action: Mouse scrolled (794, 250) with delta (0, 0)
Screenshot: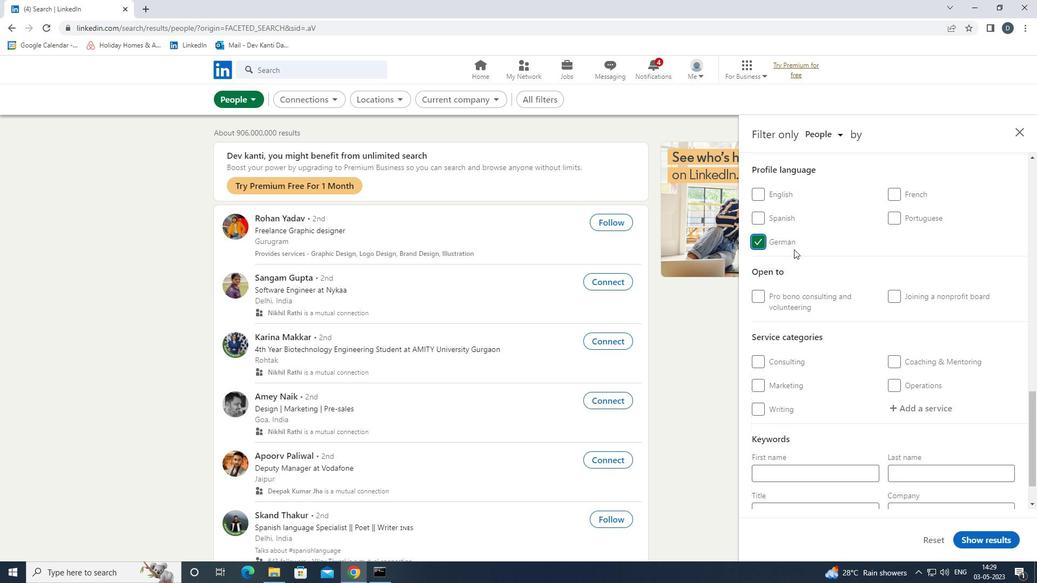 
Action: Mouse scrolled (794, 250) with delta (0, 0)
Screenshot: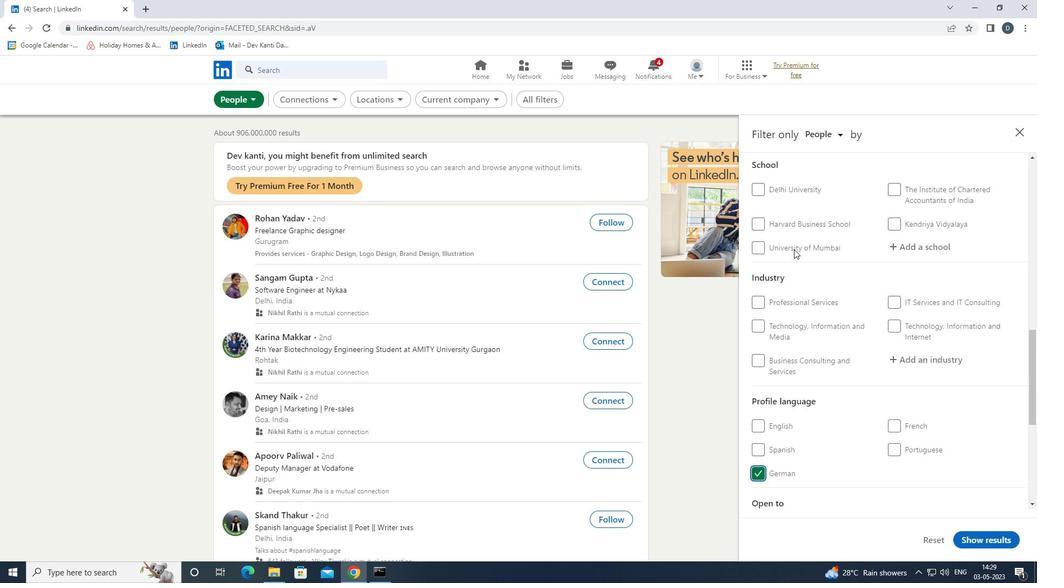 
Action: Mouse scrolled (794, 250) with delta (0, 0)
Screenshot: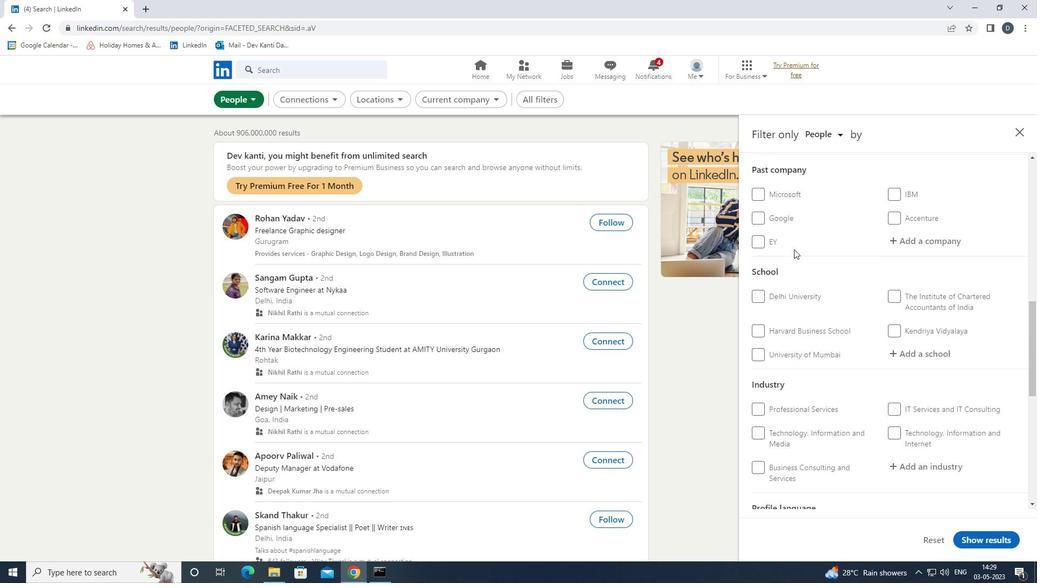 
Action: Mouse scrolled (794, 250) with delta (0, 0)
Screenshot: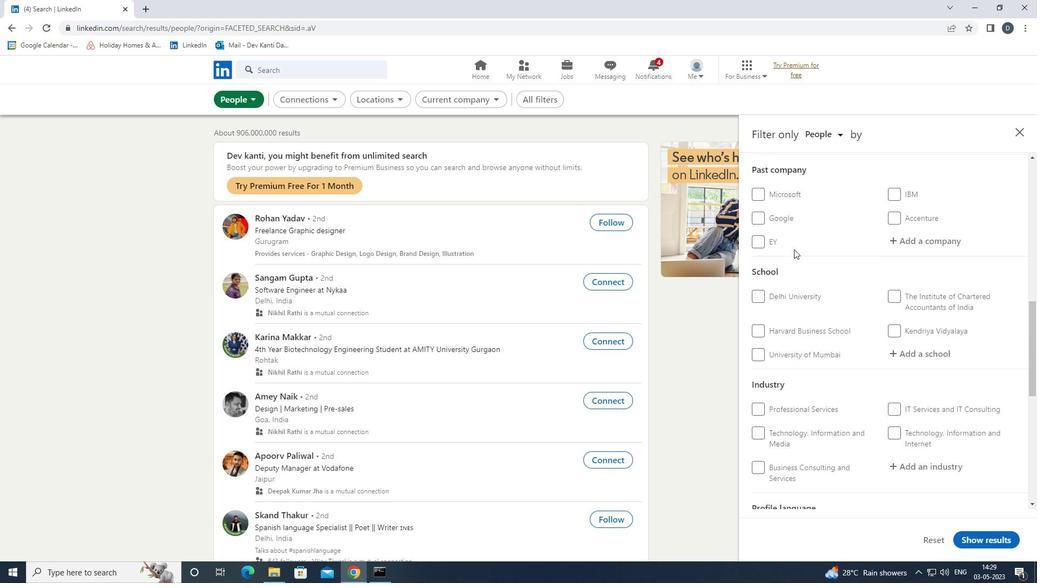 
Action: Mouse scrolled (794, 250) with delta (0, 0)
Screenshot: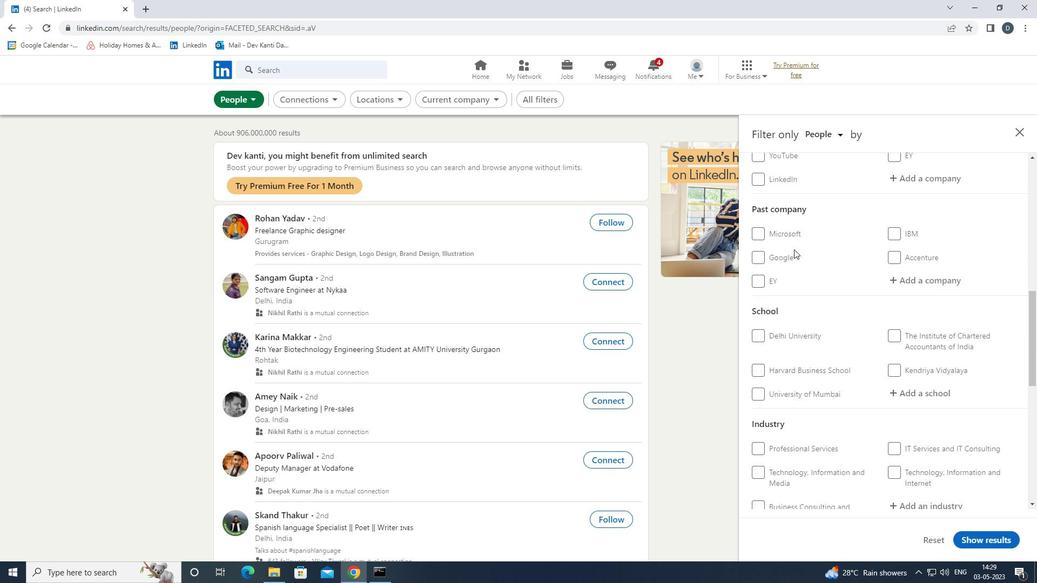 
Action: Mouse moved to (929, 367)
Screenshot: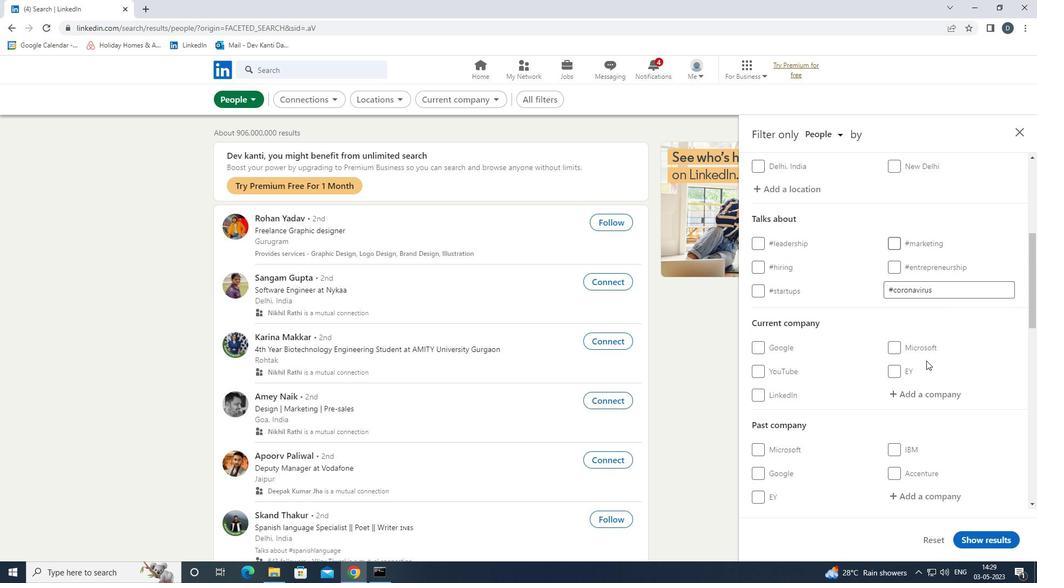 
Action: Mouse scrolled (929, 367) with delta (0, 0)
Screenshot: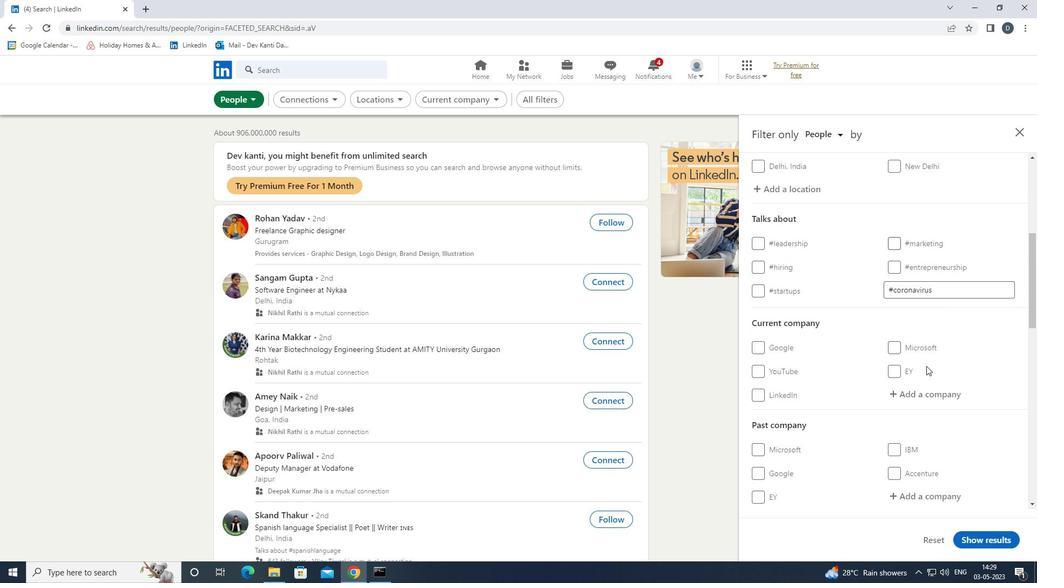 
Action: Mouse scrolled (929, 367) with delta (0, 0)
Screenshot: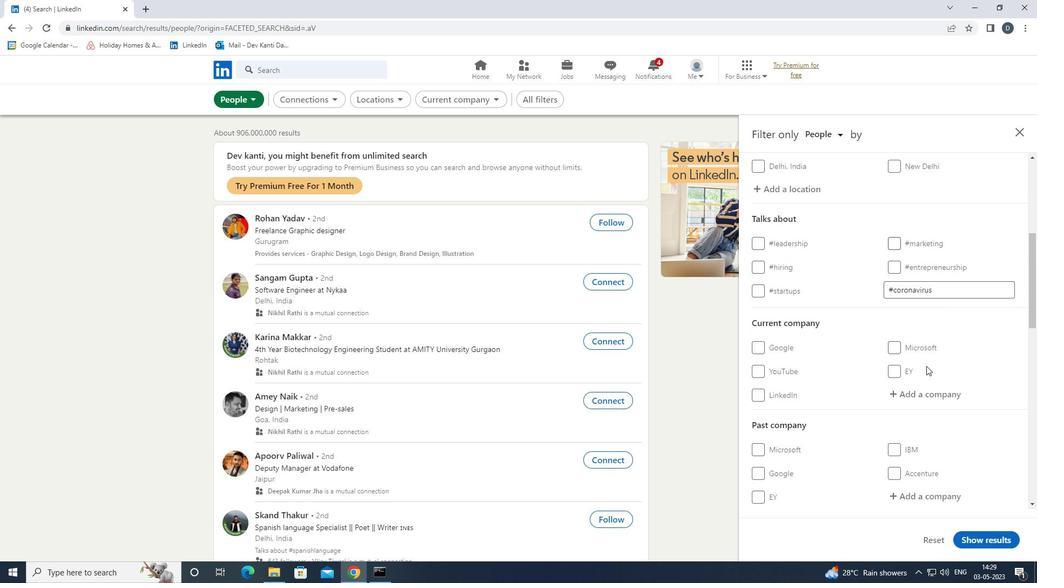 
Action: Mouse moved to (937, 285)
Screenshot: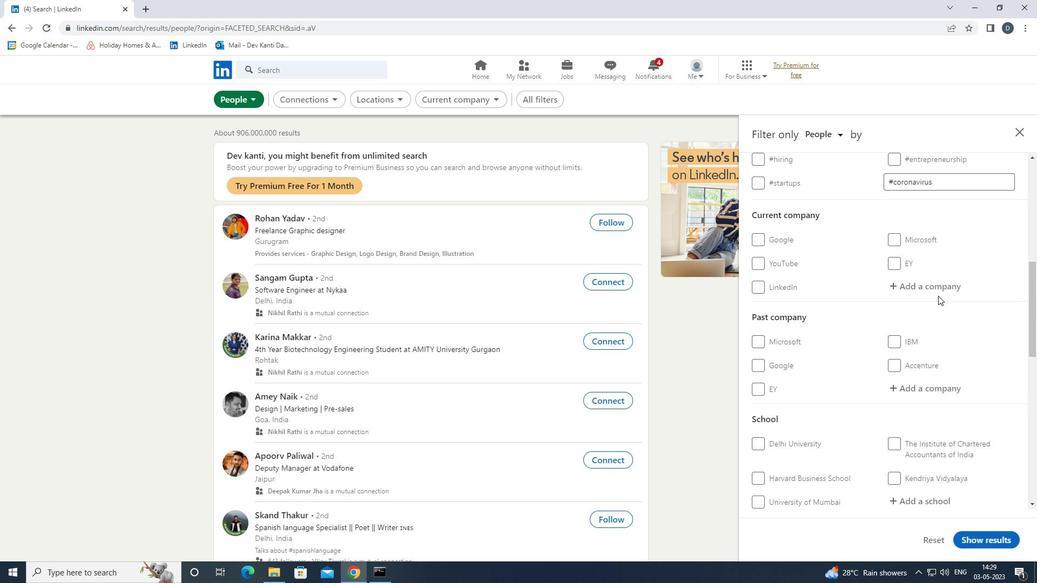 
Action: Mouse pressed left at (937, 285)
Screenshot: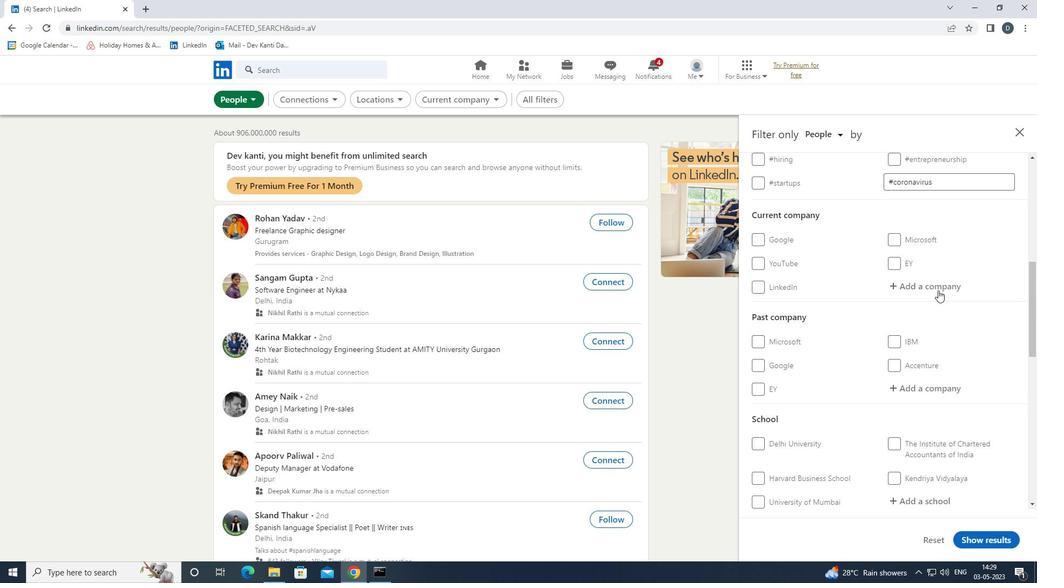 
Action: Key pressed <Key.shift>S<Key.shift>&<Key.shift>P<Key.space><Key.shift>GLOBAL<Key.space><Key.shift><Key.shift><Key.shift>RATING<Key.down><Key.enter>
Screenshot: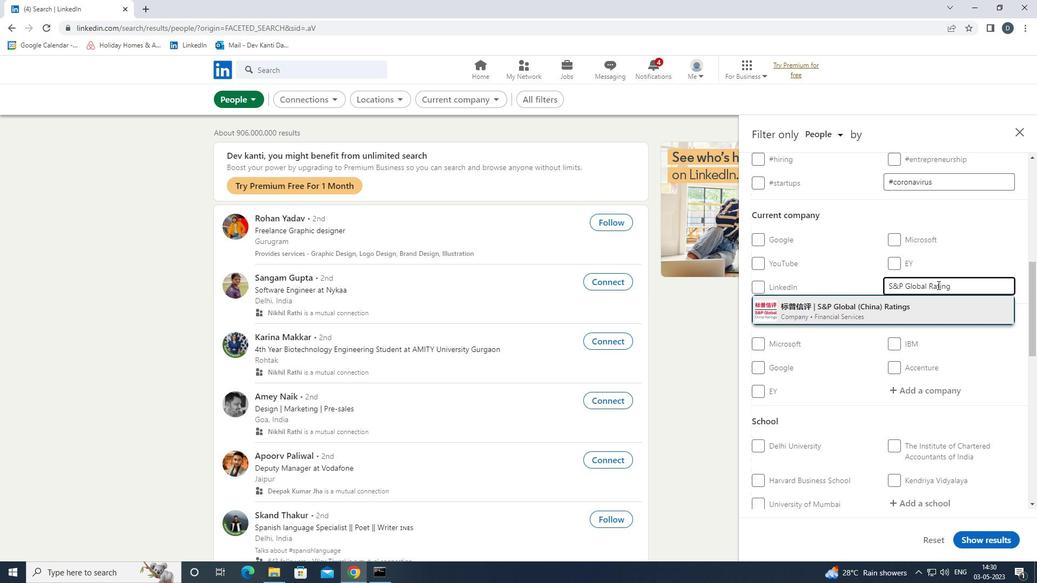
Action: Mouse moved to (938, 284)
Screenshot: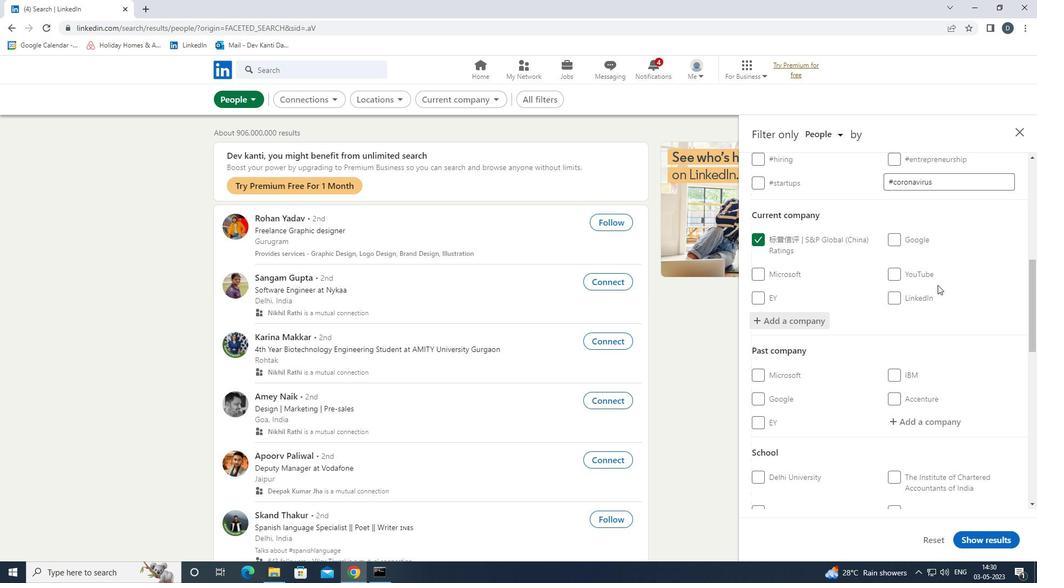 
Action: Mouse scrolled (938, 284) with delta (0, 0)
Screenshot: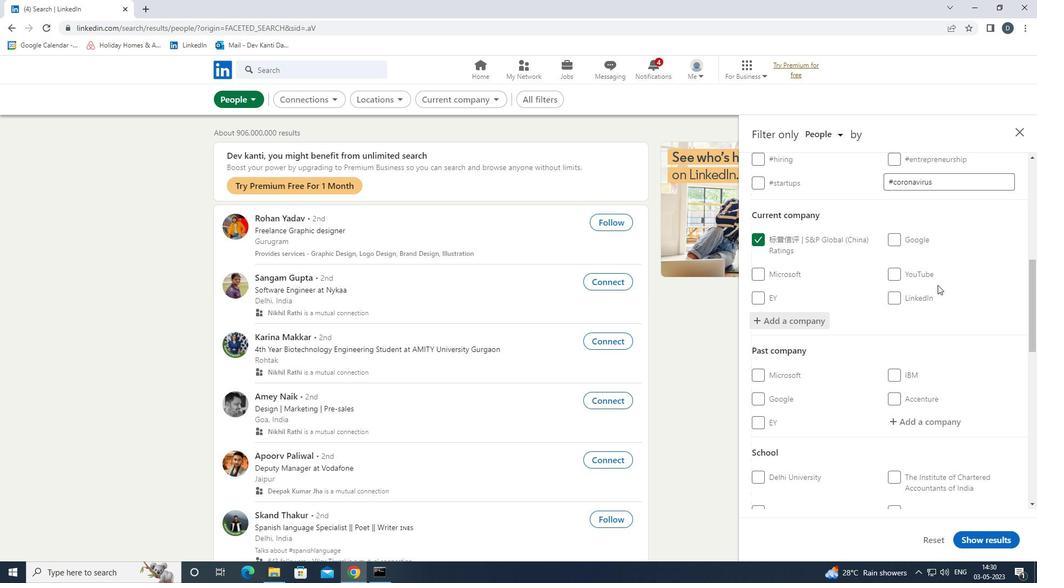 
Action: Mouse moved to (939, 284)
Screenshot: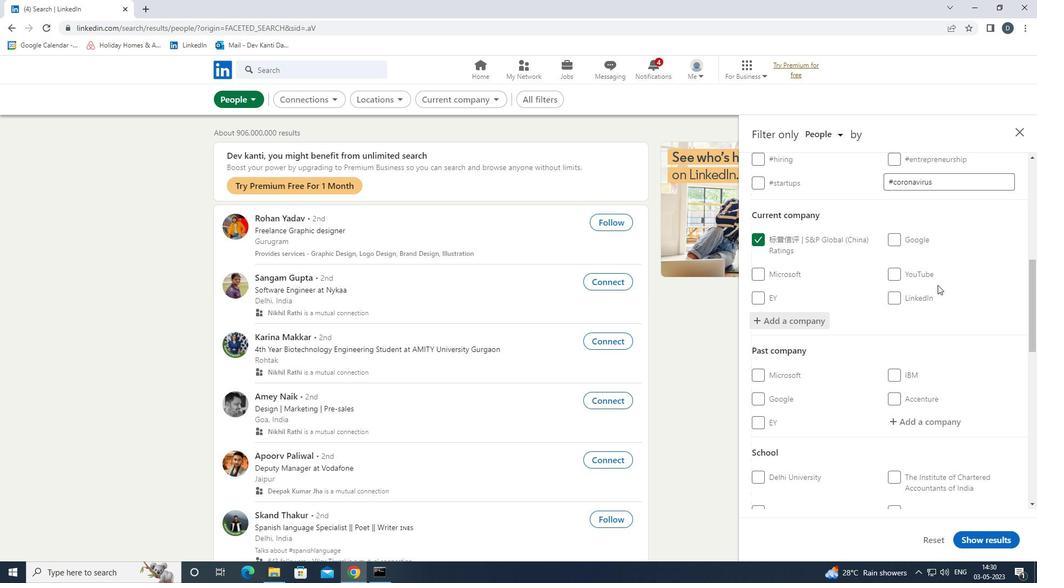 
Action: Mouse scrolled (939, 284) with delta (0, 0)
Screenshot: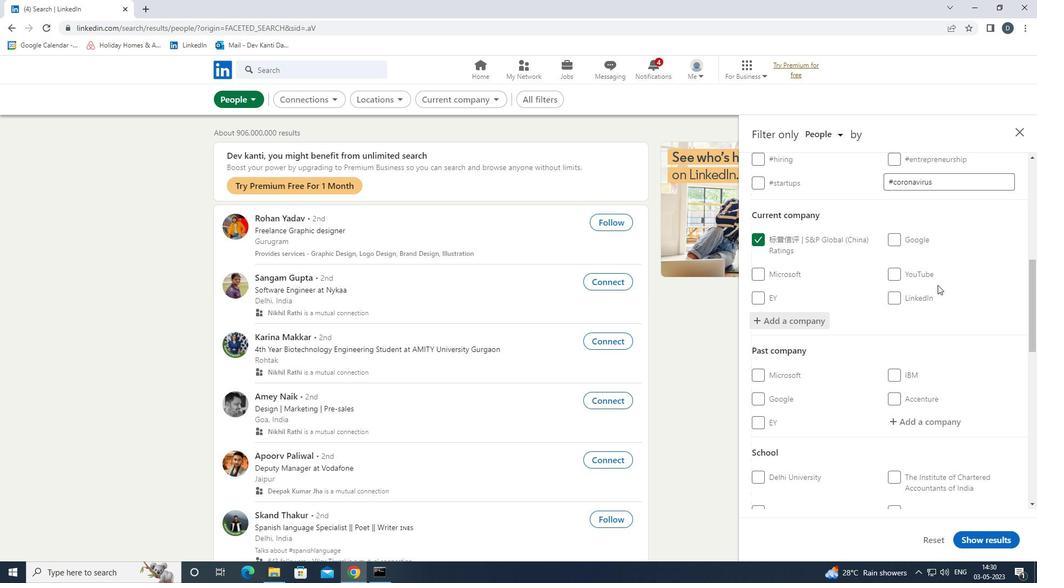 
Action: Mouse scrolled (939, 284) with delta (0, 0)
Screenshot: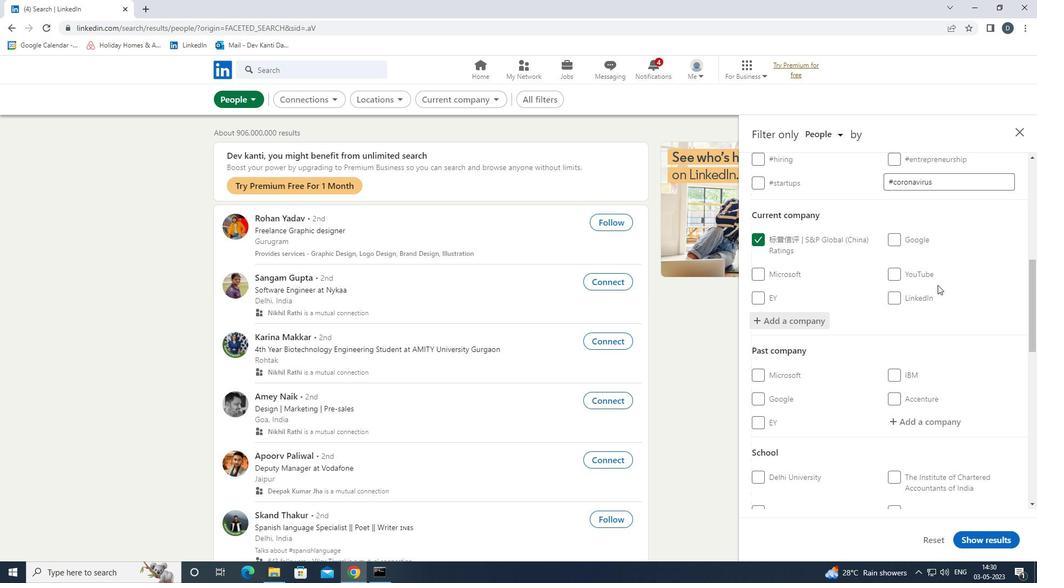 
Action: Mouse moved to (935, 271)
Screenshot: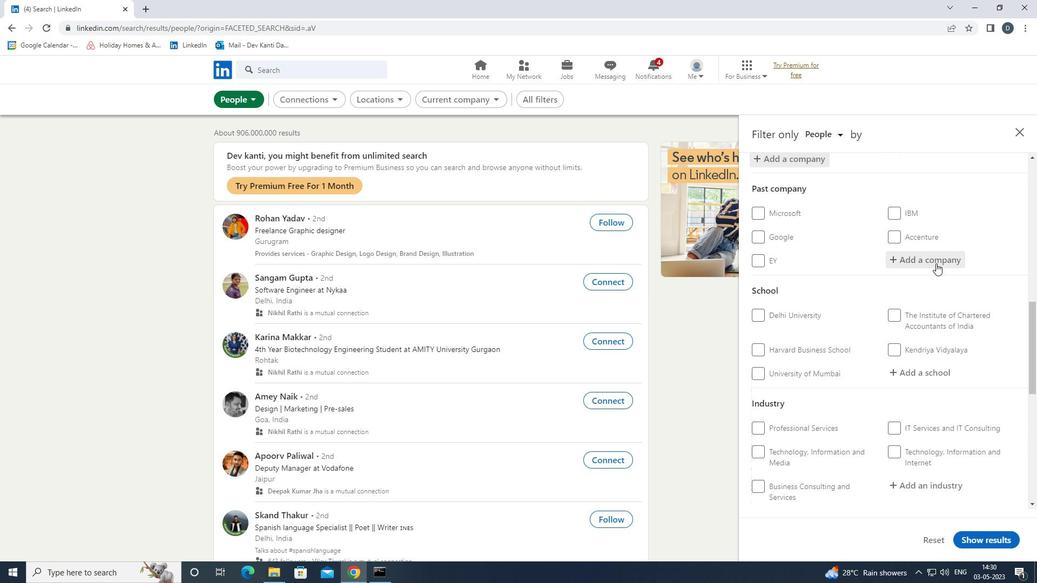 
Action: Mouse scrolled (935, 270) with delta (0, 0)
Screenshot: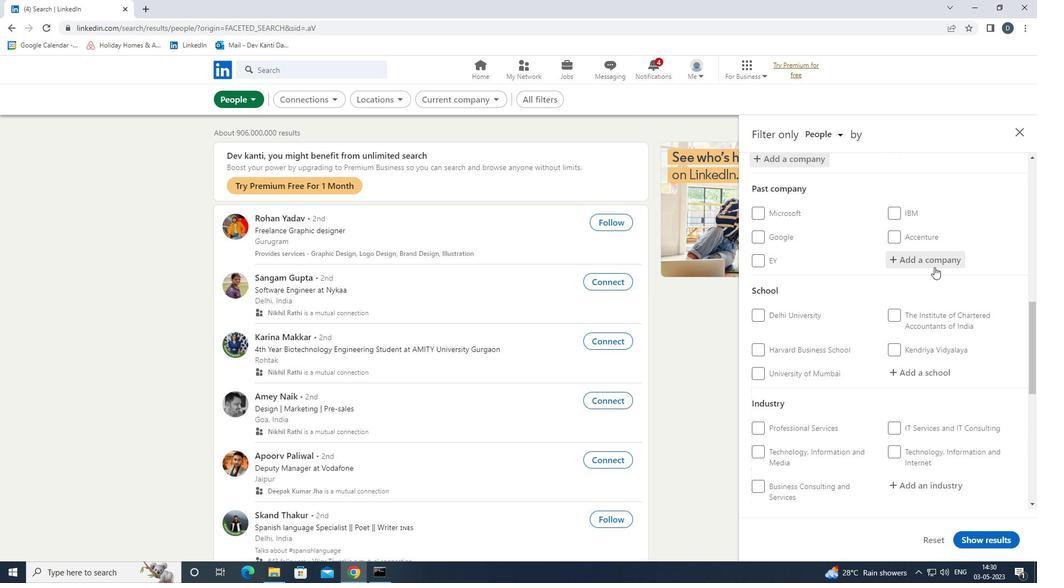 
Action: Mouse moved to (935, 316)
Screenshot: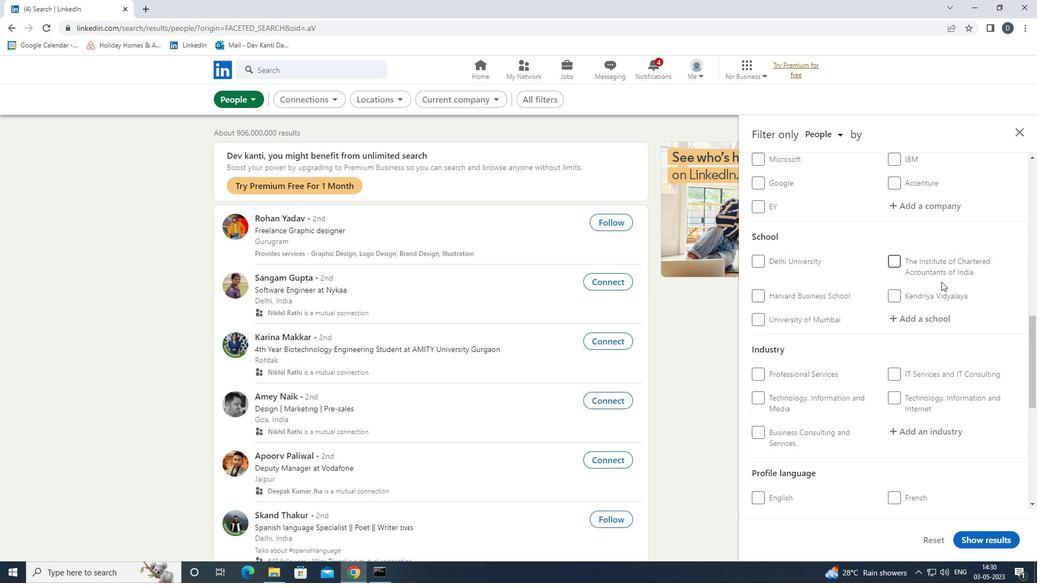 
Action: Mouse pressed left at (935, 316)
Screenshot: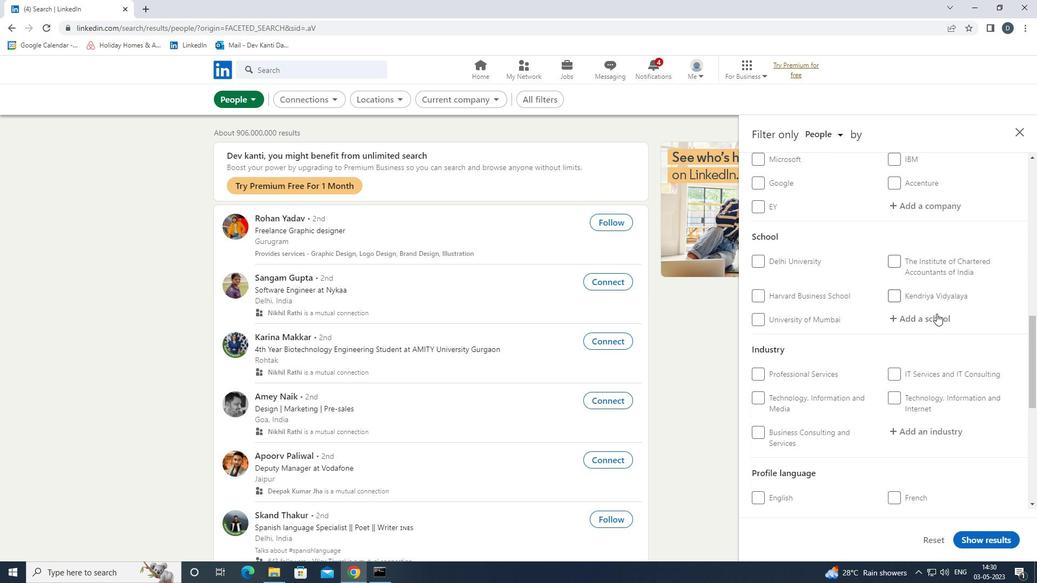 
Action: Key pressed <Key.shift><Key.shift><Key.shift><Key.shift><Key.shift><Key.shift>UNIVERSITY<Key.space>OF<Key.space><Key.shift>MADRAS<Key.down><Key.enter>
Screenshot: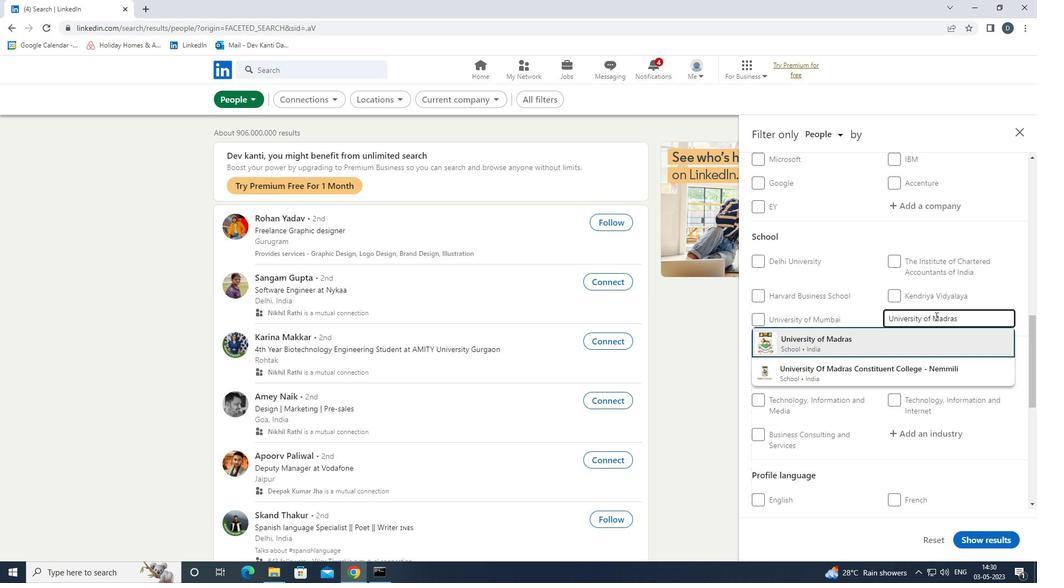 
Action: Mouse moved to (884, 311)
Screenshot: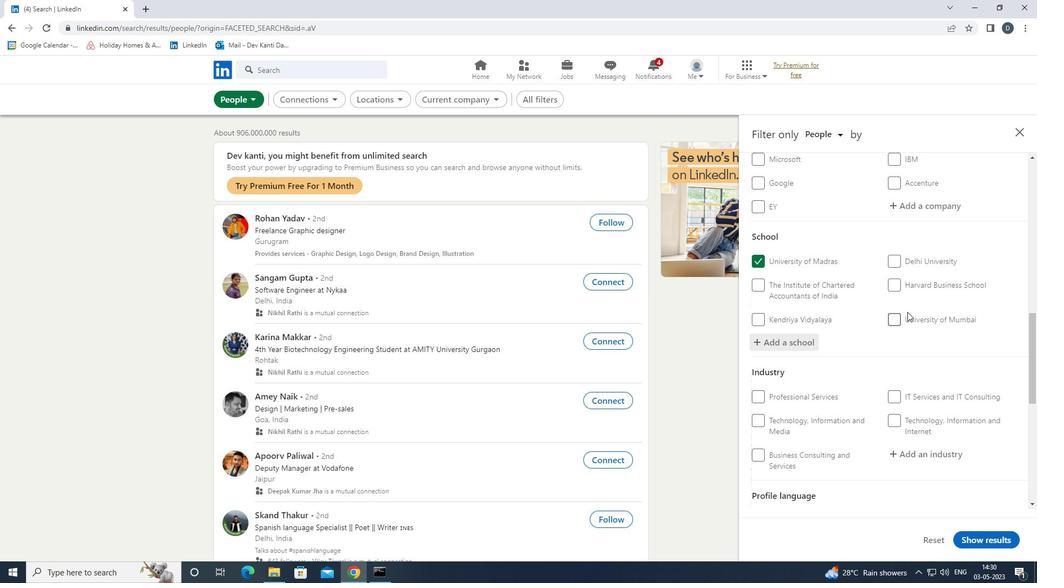 
Action: Mouse scrolled (884, 311) with delta (0, 0)
Screenshot: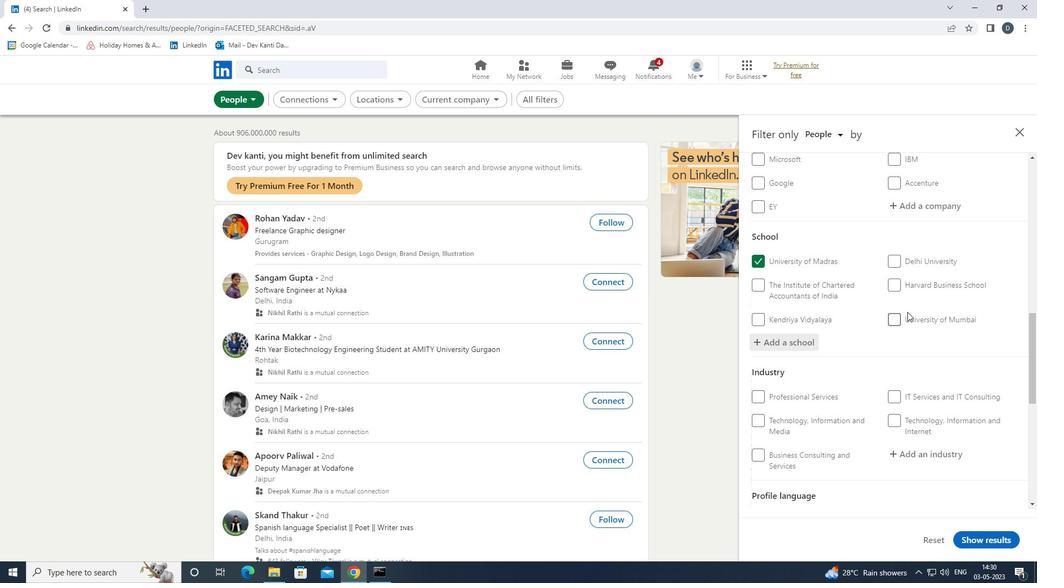 
Action: Mouse moved to (884, 311)
Screenshot: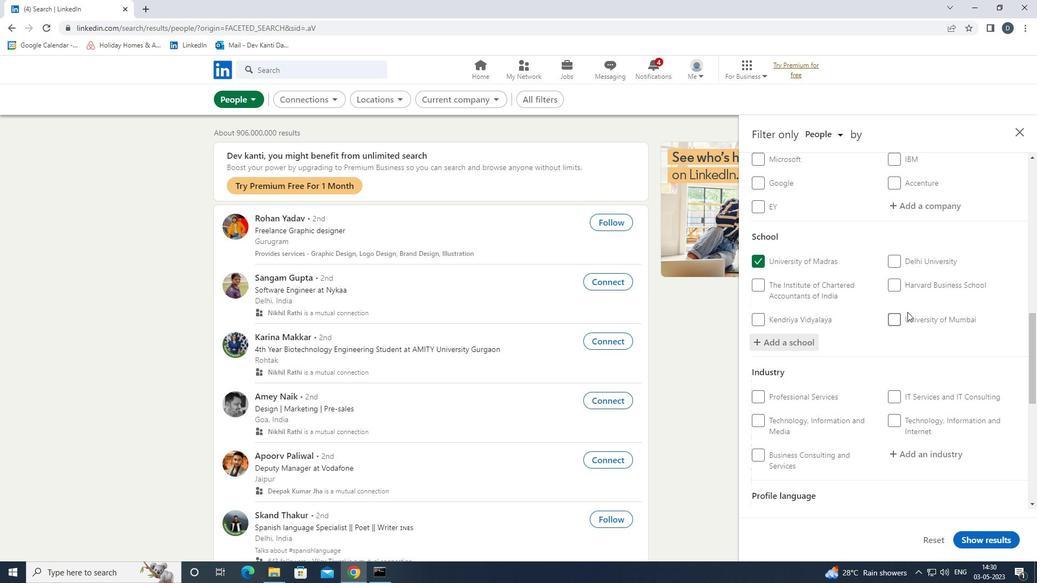 
Action: Mouse scrolled (884, 311) with delta (0, 0)
Screenshot: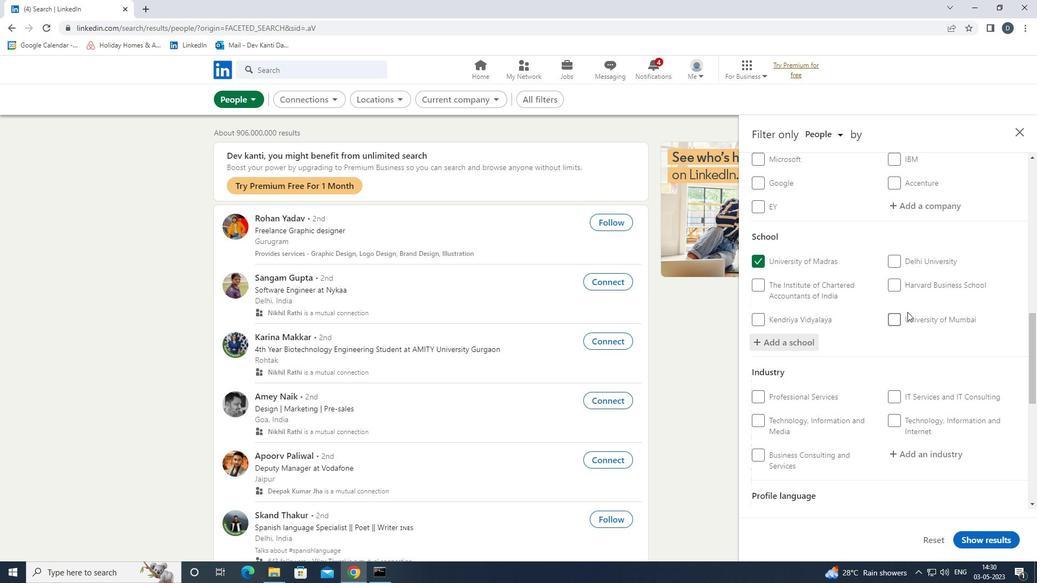 
Action: Mouse scrolled (884, 311) with delta (0, 0)
Screenshot: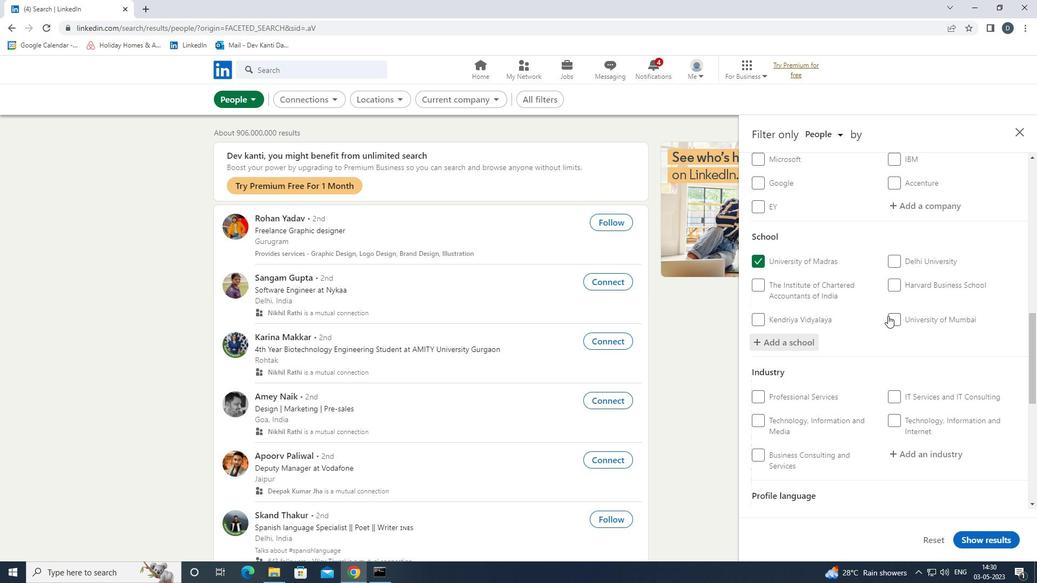 
Action: Mouse moved to (920, 288)
Screenshot: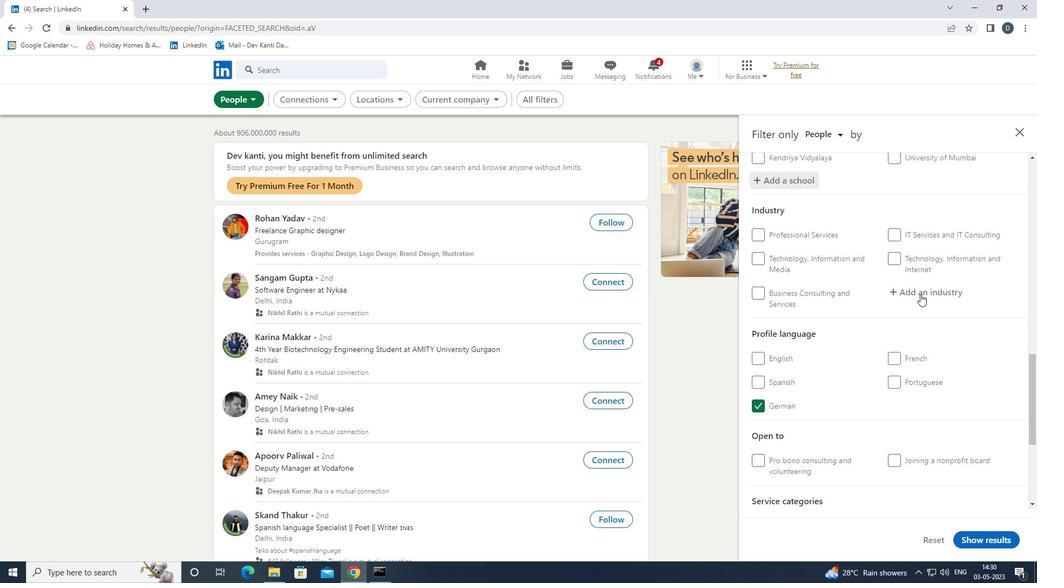 
Action: Mouse pressed left at (920, 288)
Screenshot: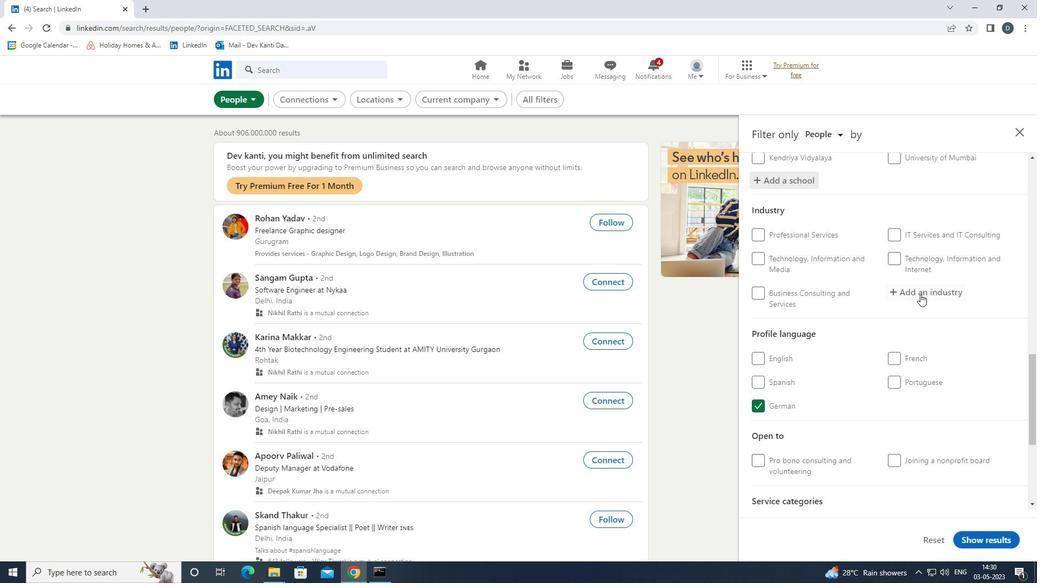 
Action: Key pressed <Key.shift>PRIND<Key.backspace>TING<Key.down><Key.enter>
Screenshot: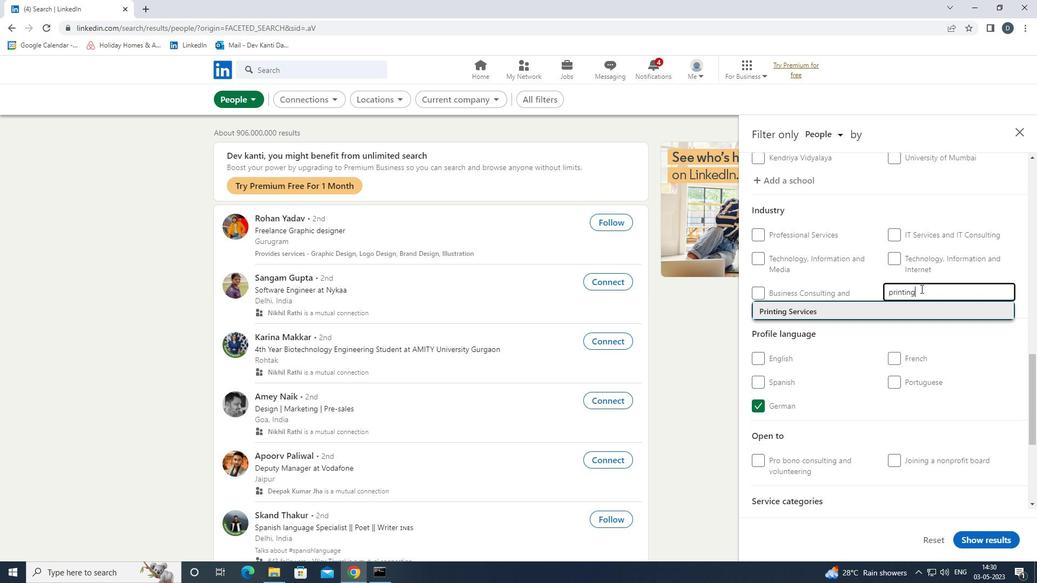 
Action: Mouse moved to (917, 287)
Screenshot: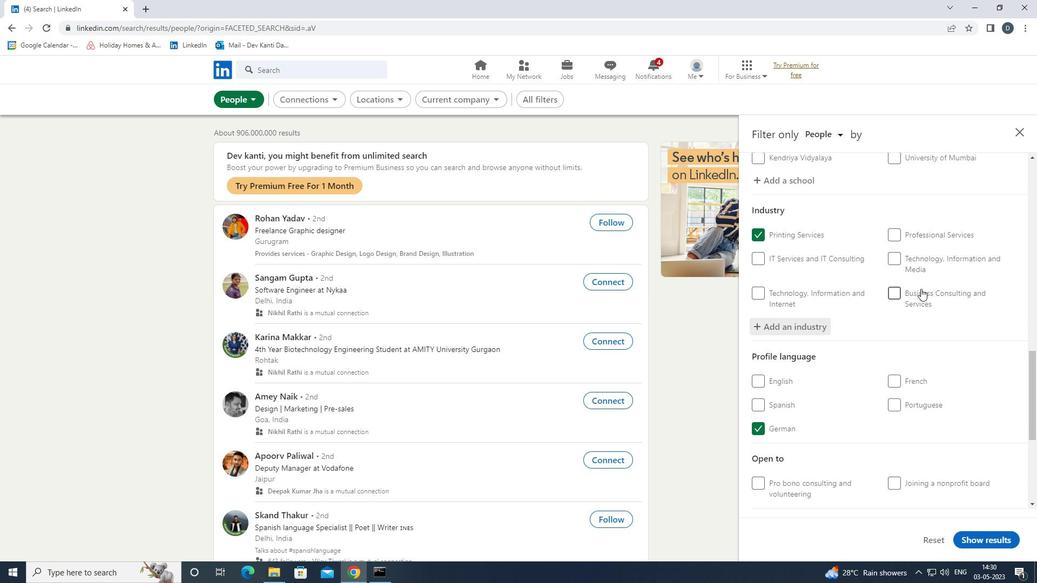 
Action: Mouse scrolled (917, 286) with delta (0, 0)
Screenshot: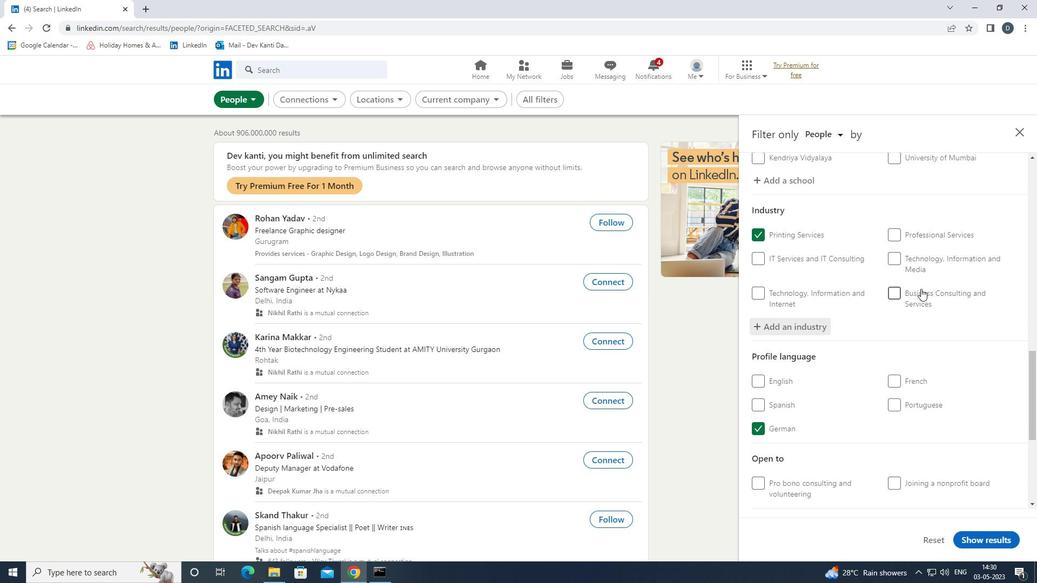 
Action: Mouse moved to (917, 287)
Screenshot: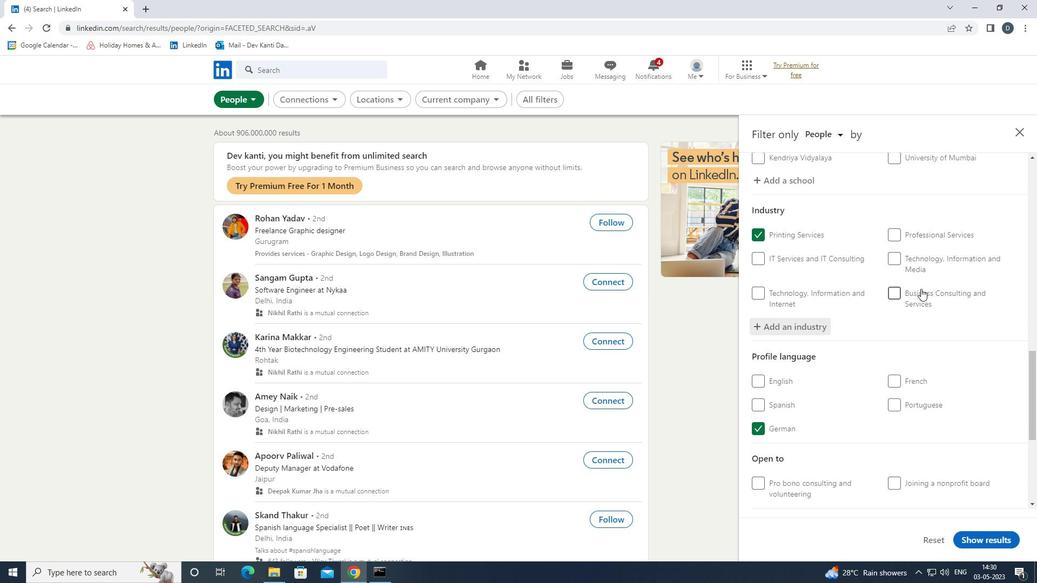 
Action: Mouse scrolled (917, 286) with delta (0, 0)
Screenshot: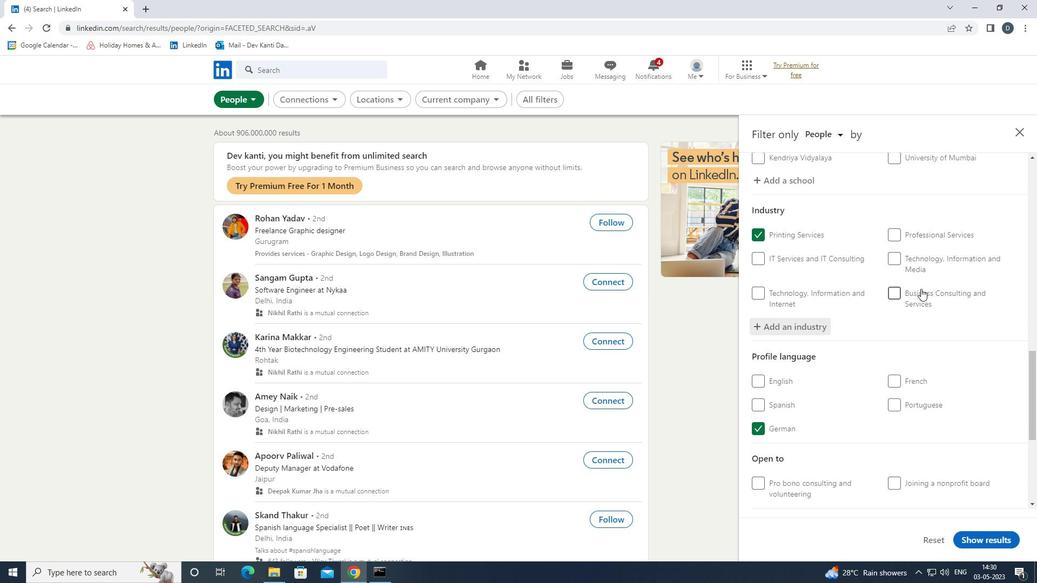 
Action: Mouse scrolled (917, 286) with delta (0, 0)
Screenshot: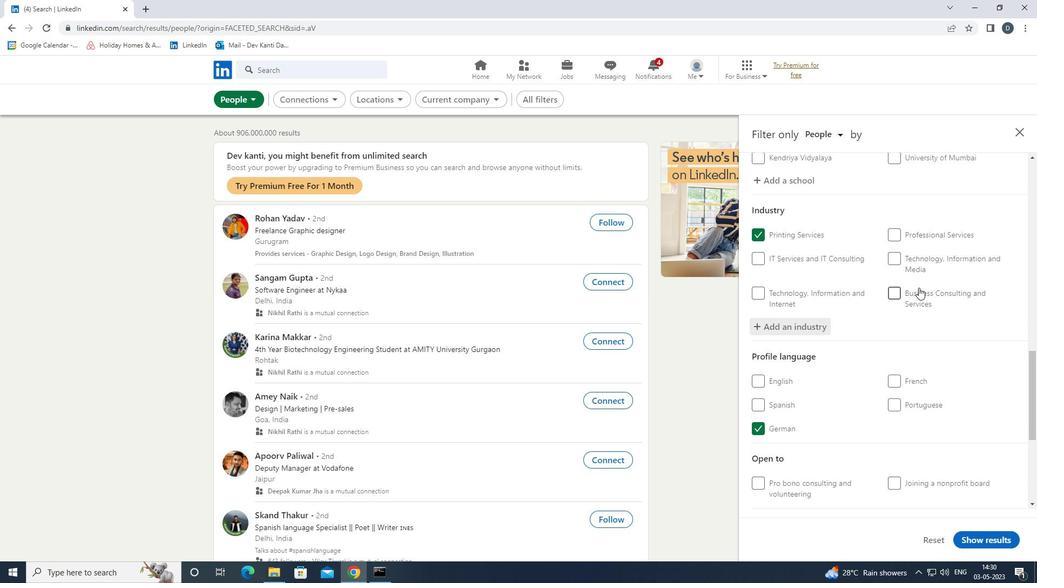 
Action: Mouse moved to (917, 288)
Screenshot: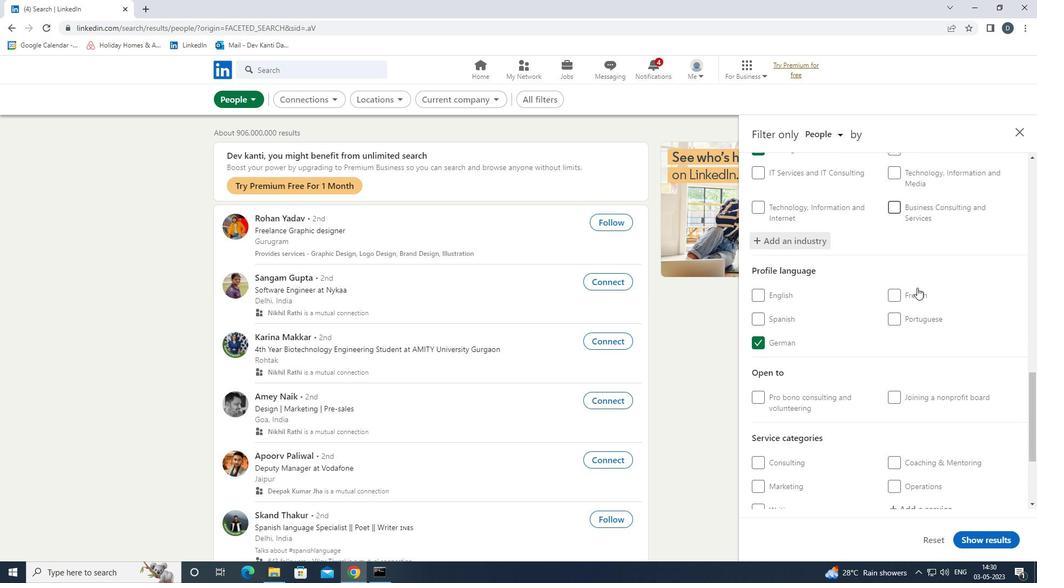 
Action: Mouse scrolled (917, 288) with delta (0, 0)
Screenshot: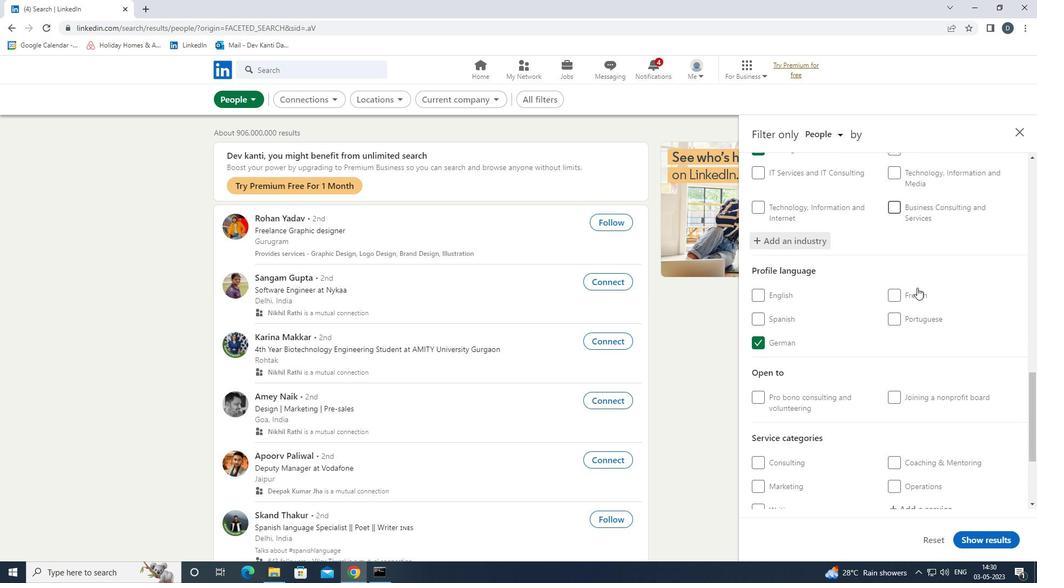 
Action: Mouse moved to (917, 290)
Screenshot: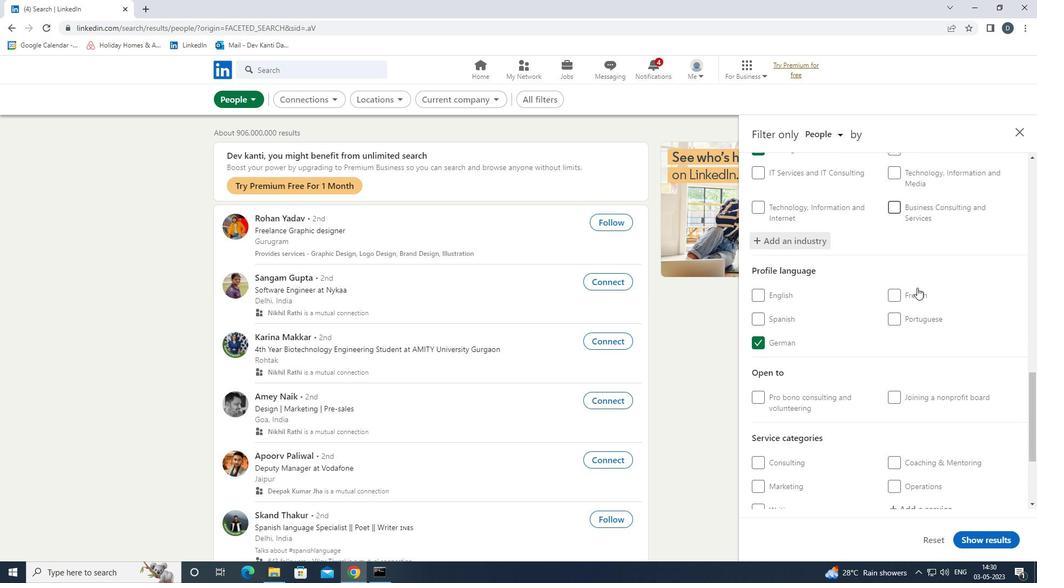 
Action: Mouse scrolled (917, 290) with delta (0, 0)
Screenshot: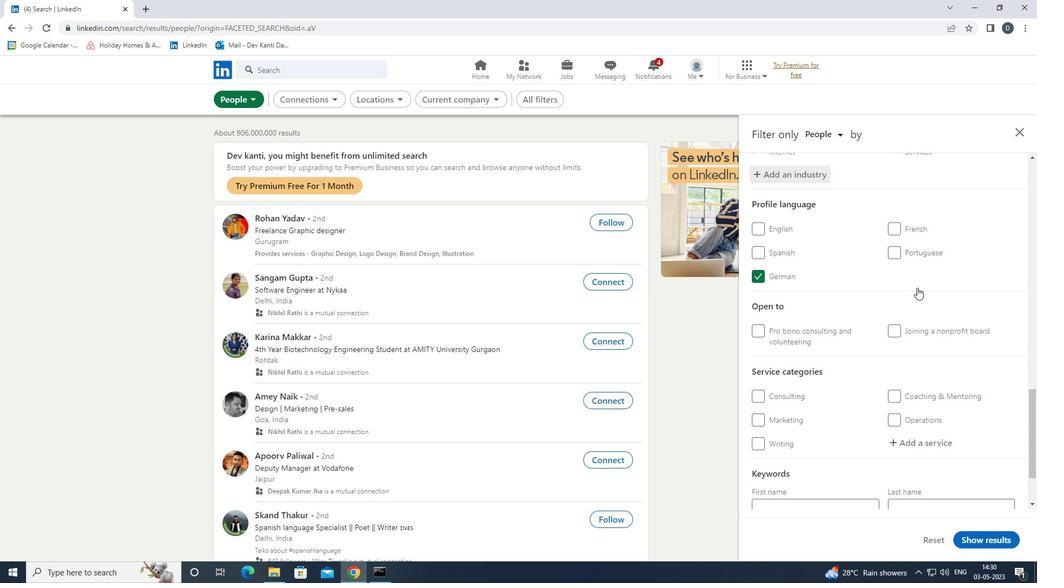 
Action: Mouse moved to (913, 358)
Screenshot: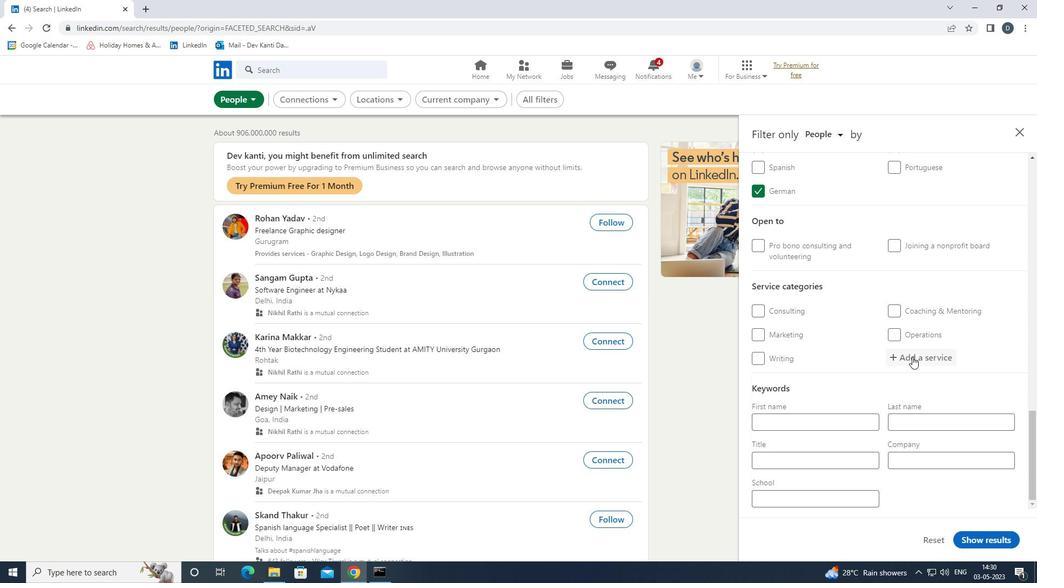 
Action: Mouse pressed left at (913, 358)
Screenshot: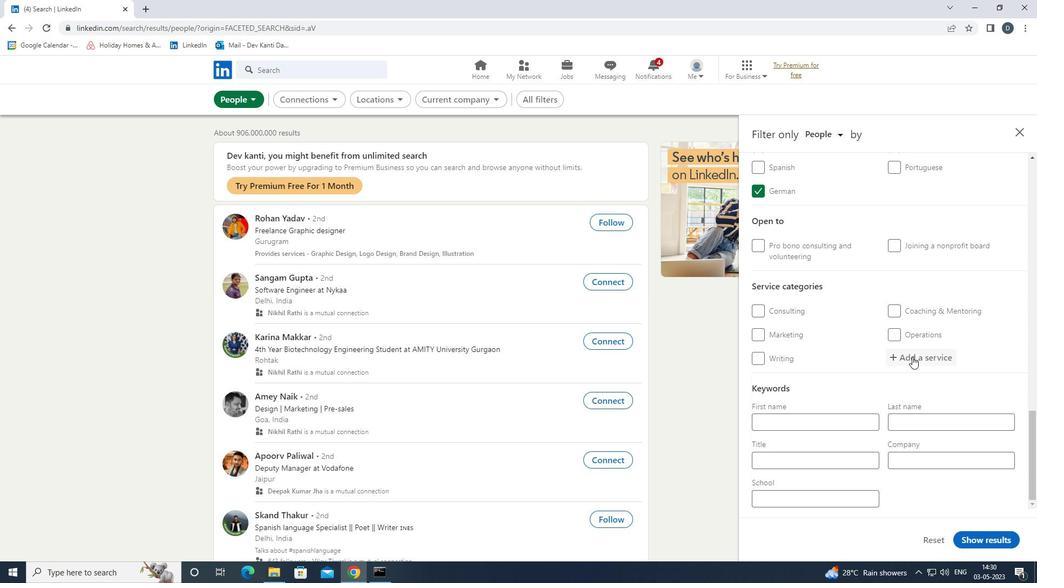 
Action: Mouse moved to (914, 360)
Screenshot: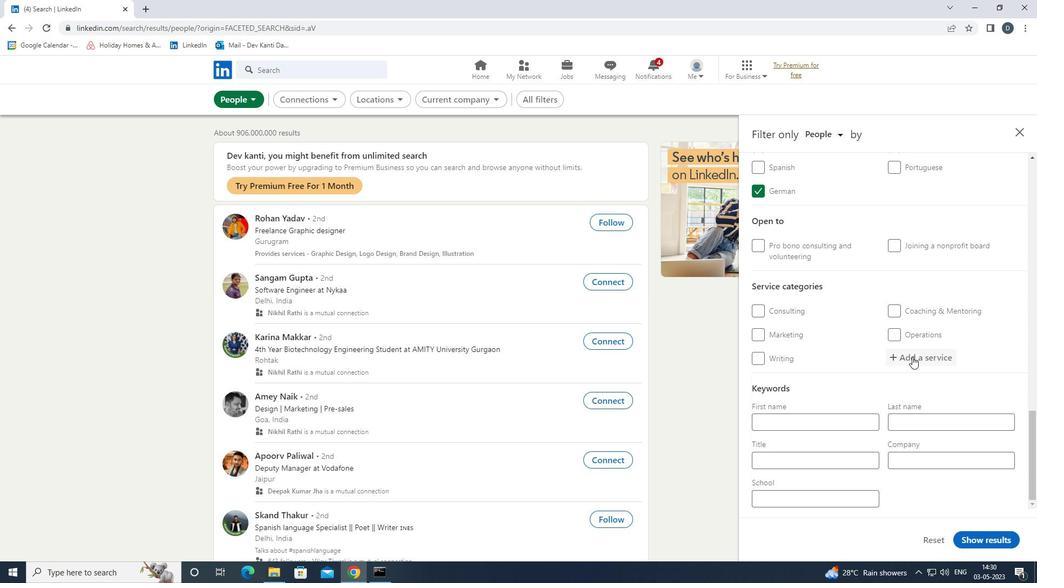
Action: Key pressed <Key.shift>MARKET<Key.space><Key.down><Key.down><Key.enter>
Screenshot: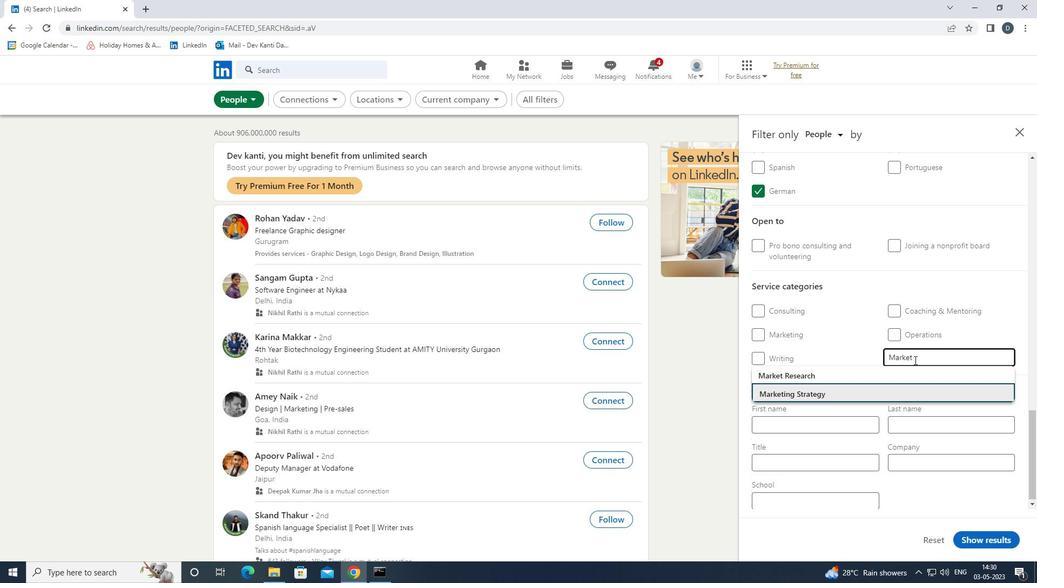 
Action: Mouse moved to (900, 364)
Screenshot: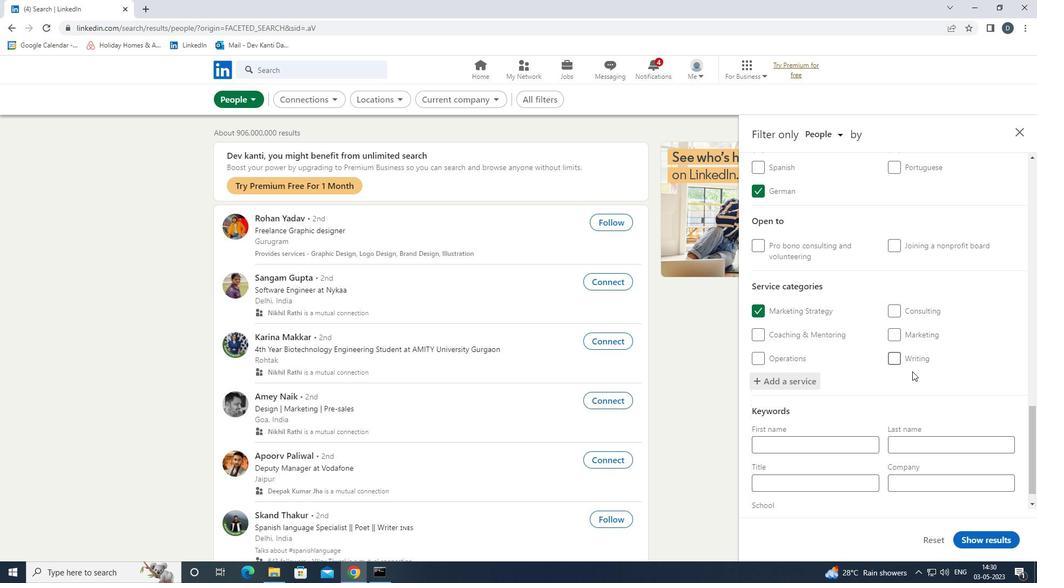 
Action: Mouse scrolled (900, 364) with delta (0, 0)
Screenshot: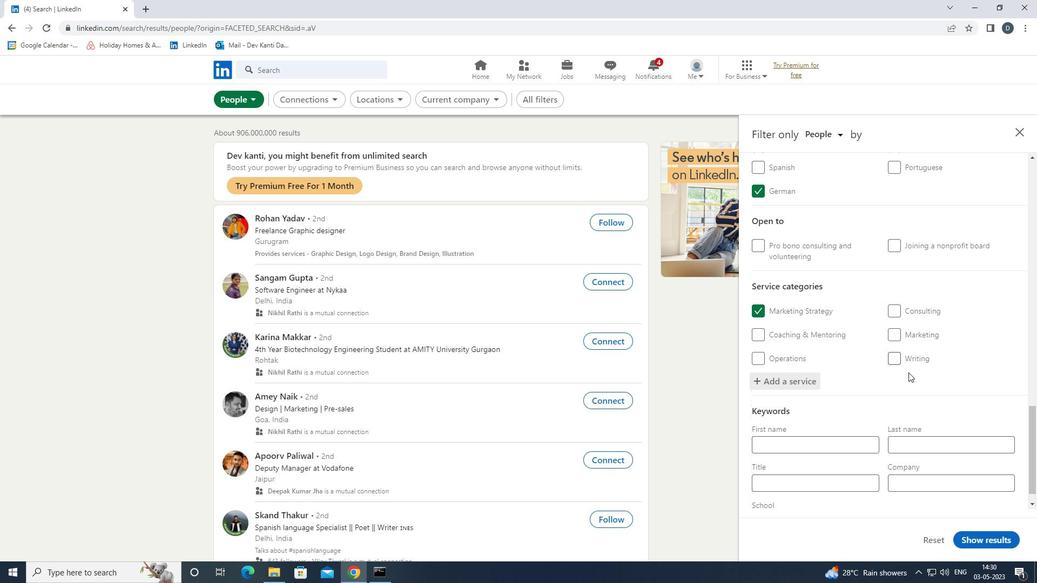 
Action: Mouse moved to (900, 365)
Screenshot: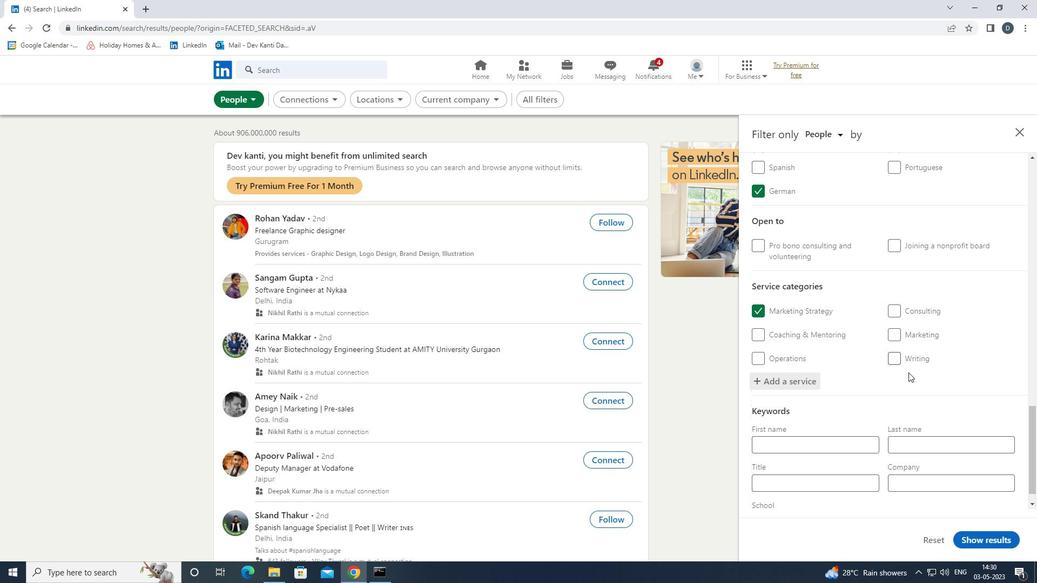 
Action: Mouse scrolled (900, 364) with delta (0, 0)
Screenshot: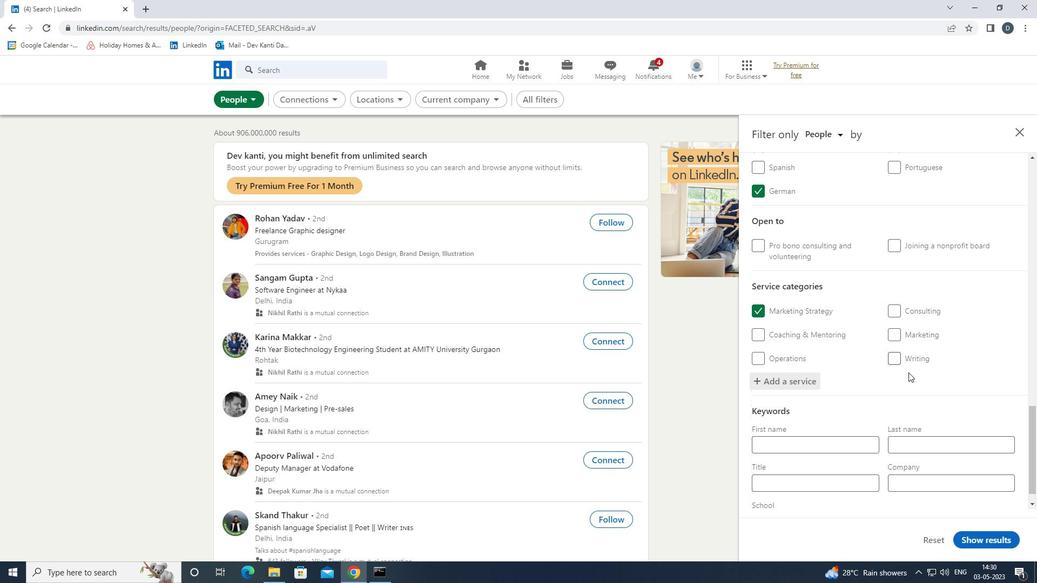 
Action: Mouse moved to (900, 365)
Screenshot: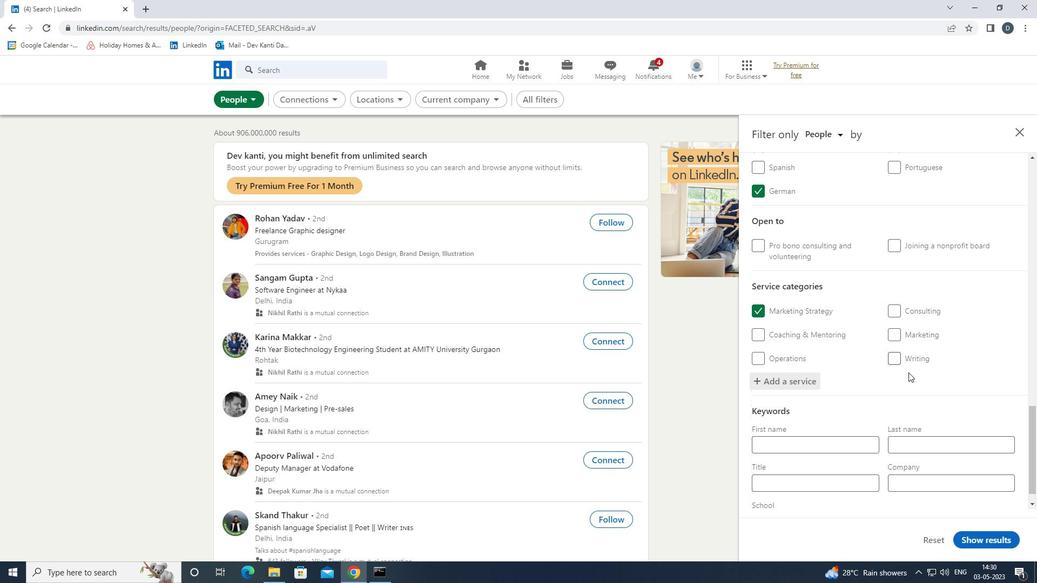 
Action: Mouse scrolled (900, 364) with delta (0, 0)
Screenshot: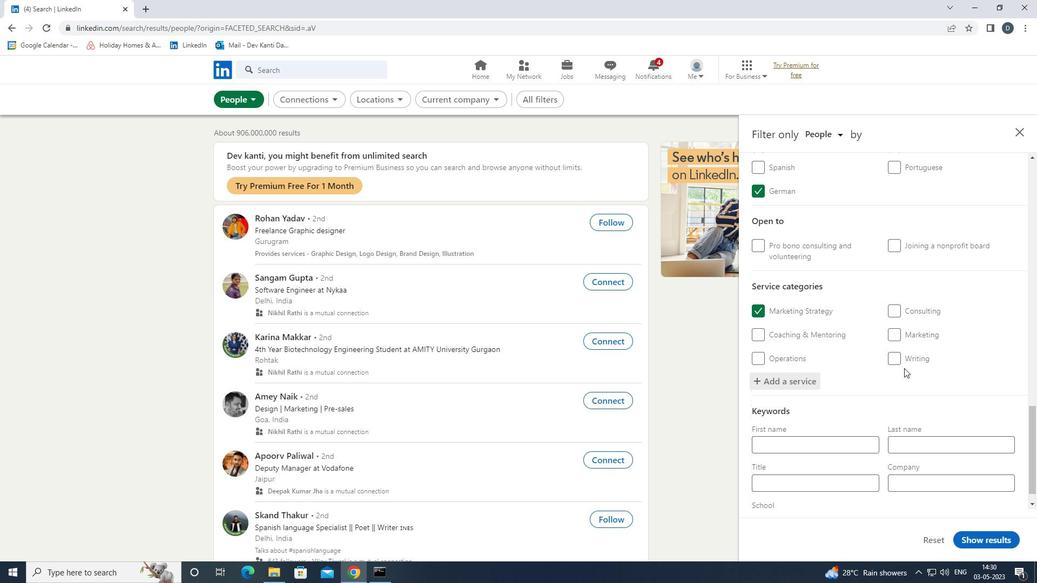 
Action: Mouse moved to (900, 366)
Screenshot: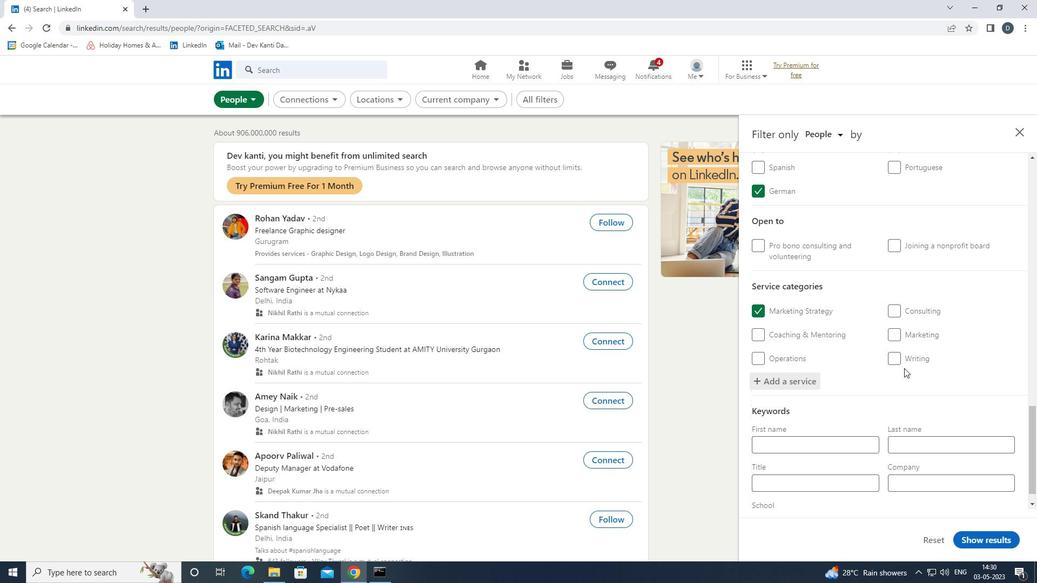 
Action: Mouse scrolled (900, 365) with delta (0, 0)
Screenshot: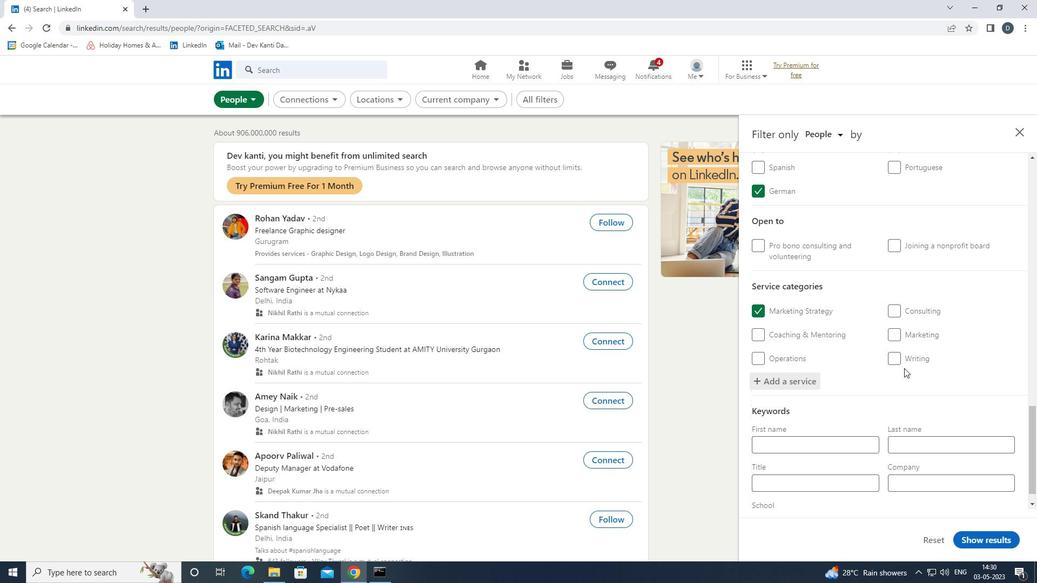 
Action: Mouse moved to (898, 370)
Screenshot: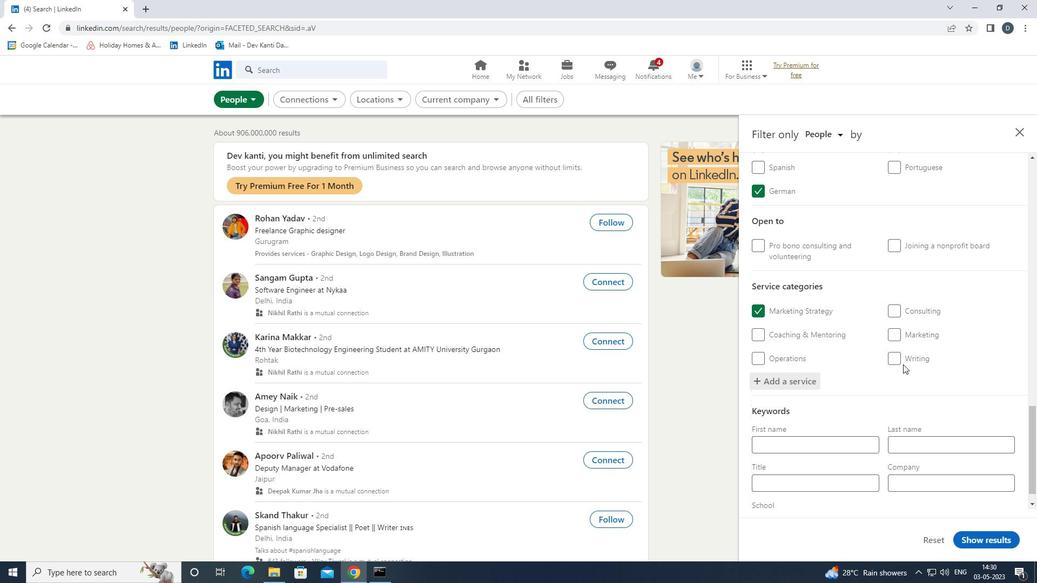 
Action: Mouse scrolled (898, 370) with delta (0, 0)
Screenshot: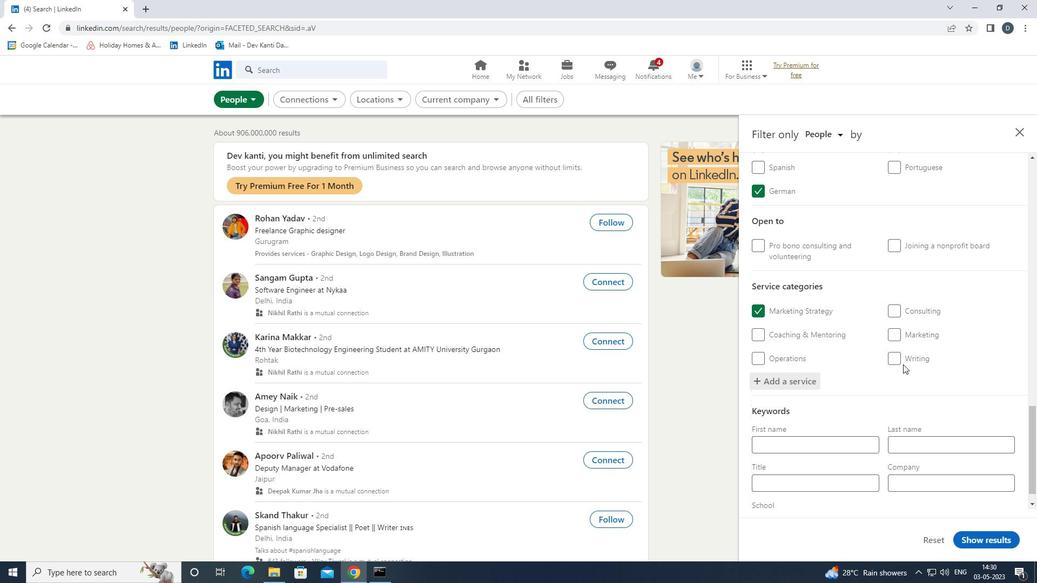
Action: Mouse moved to (838, 461)
Screenshot: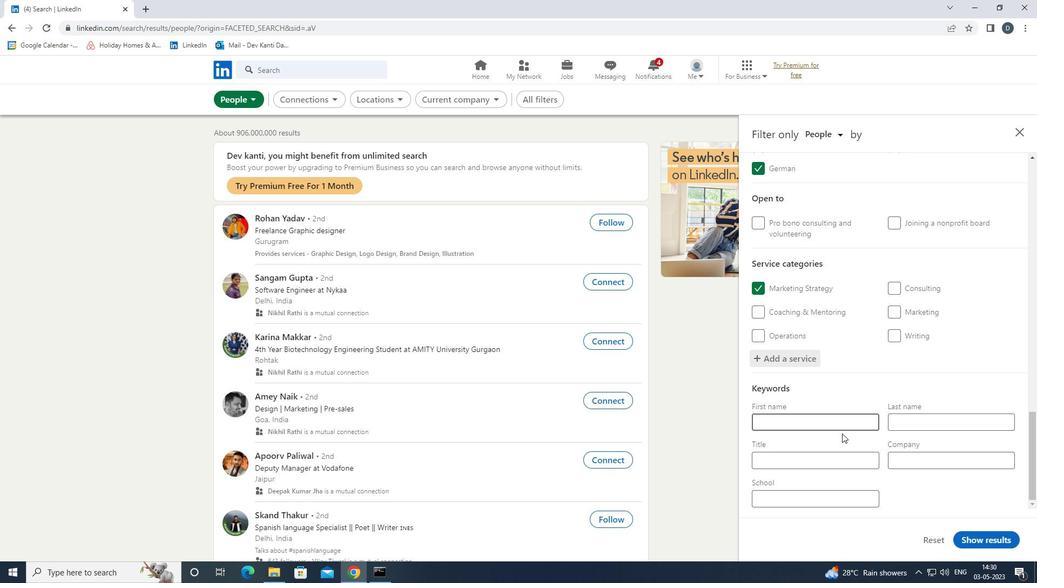 
Action: Mouse pressed left at (838, 461)
Screenshot: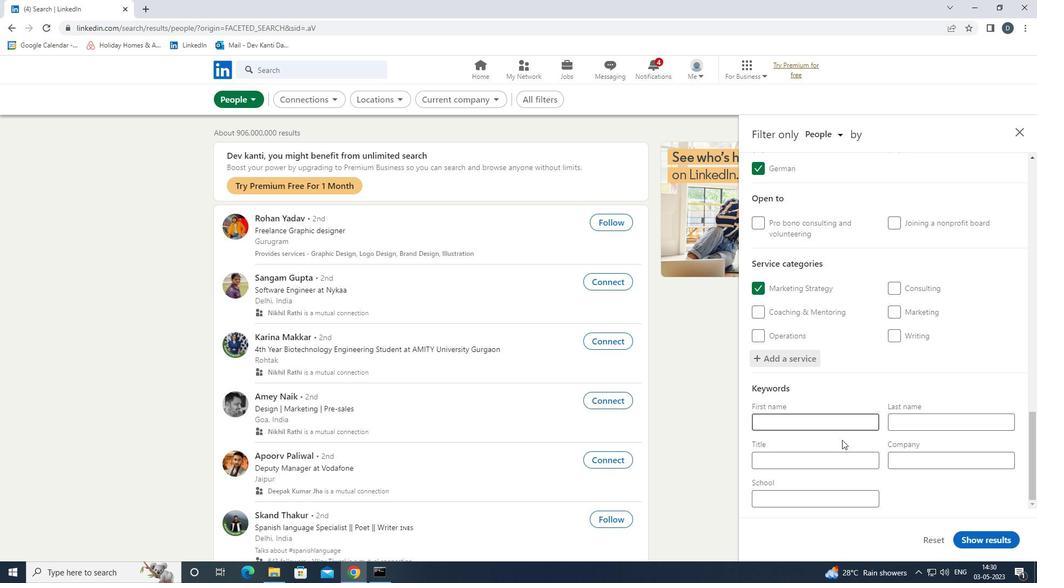 
Action: Mouse moved to (838, 462)
Screenshot: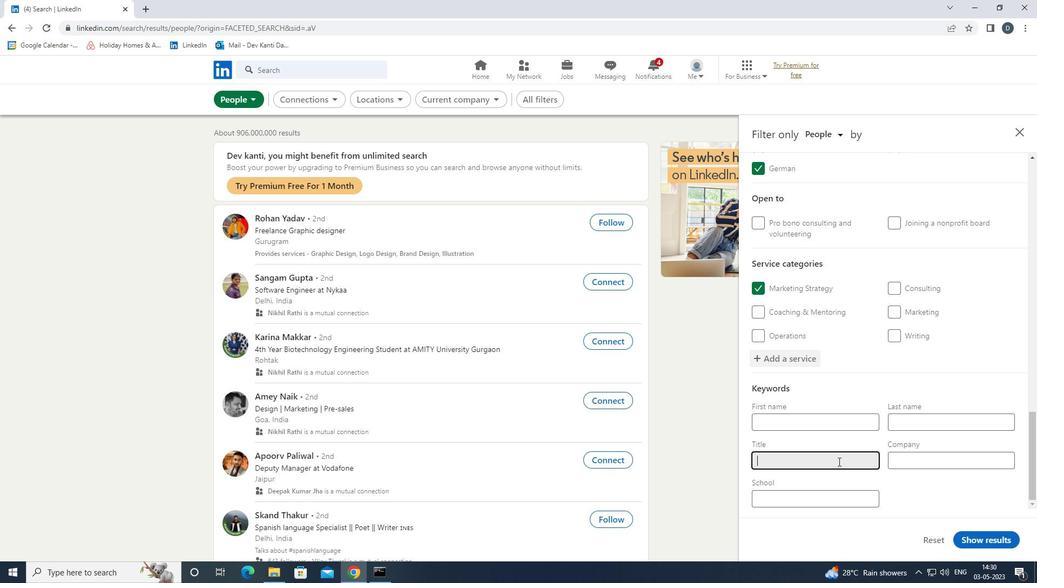 
Action: Key pressed <Key.shift>SPEECHWRITER
Screenshot: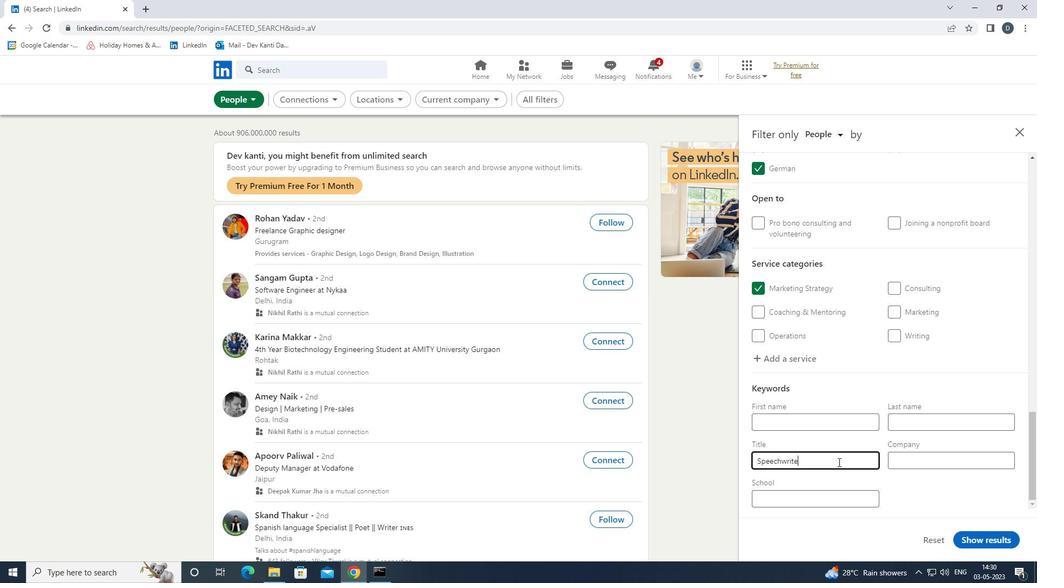 
Action: Mouse moved to (975, 533)
Screenshot: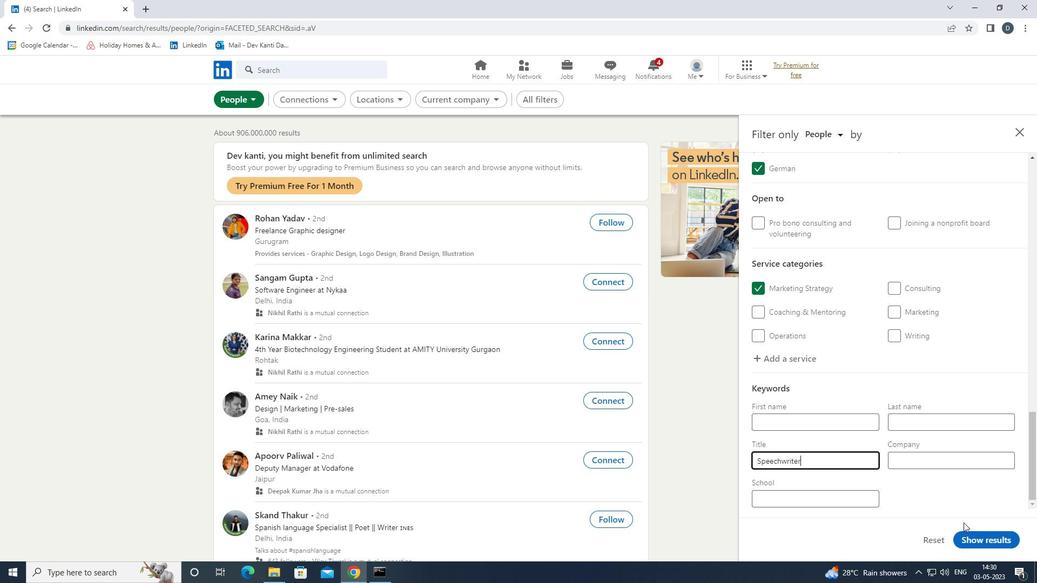 
Action: Mouse pressed left at (975, 533)
Screenshot: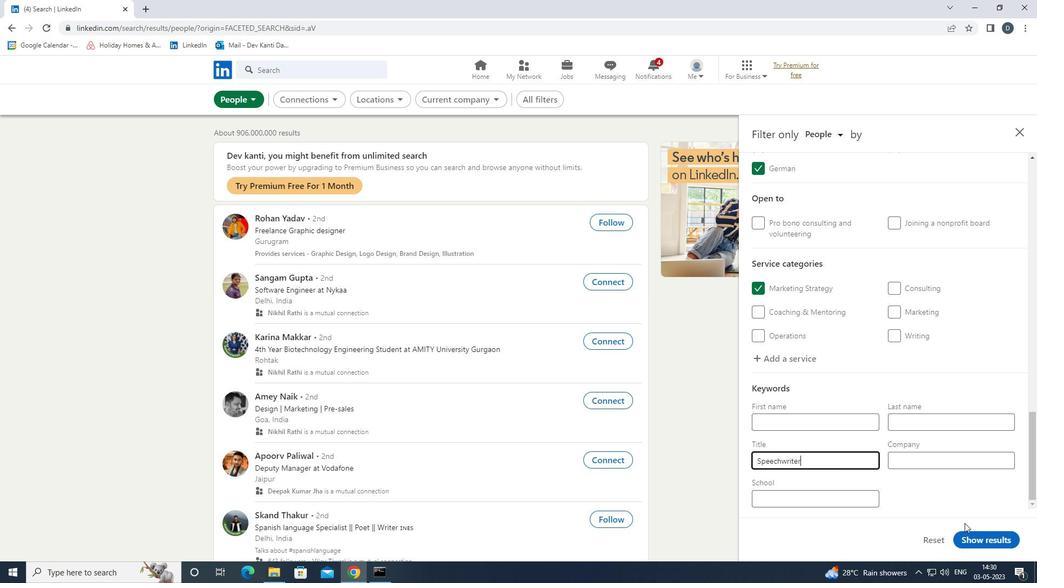 
Action: Mouse moved to (210, 32)
Screenshot: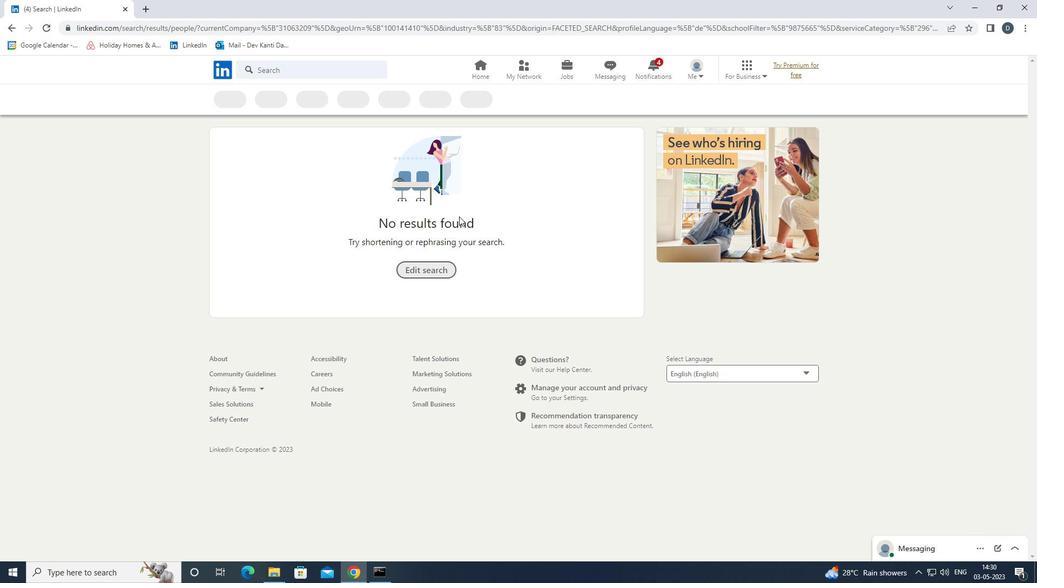 
